 Task: Create a due date automation trigger when advanced on, on the tuesday of the week a card is due add fields with custom field "Resume" set to a date not in this week at 11:00 AM.
Action: Mouse moved to (1045, 325)
Screenshot: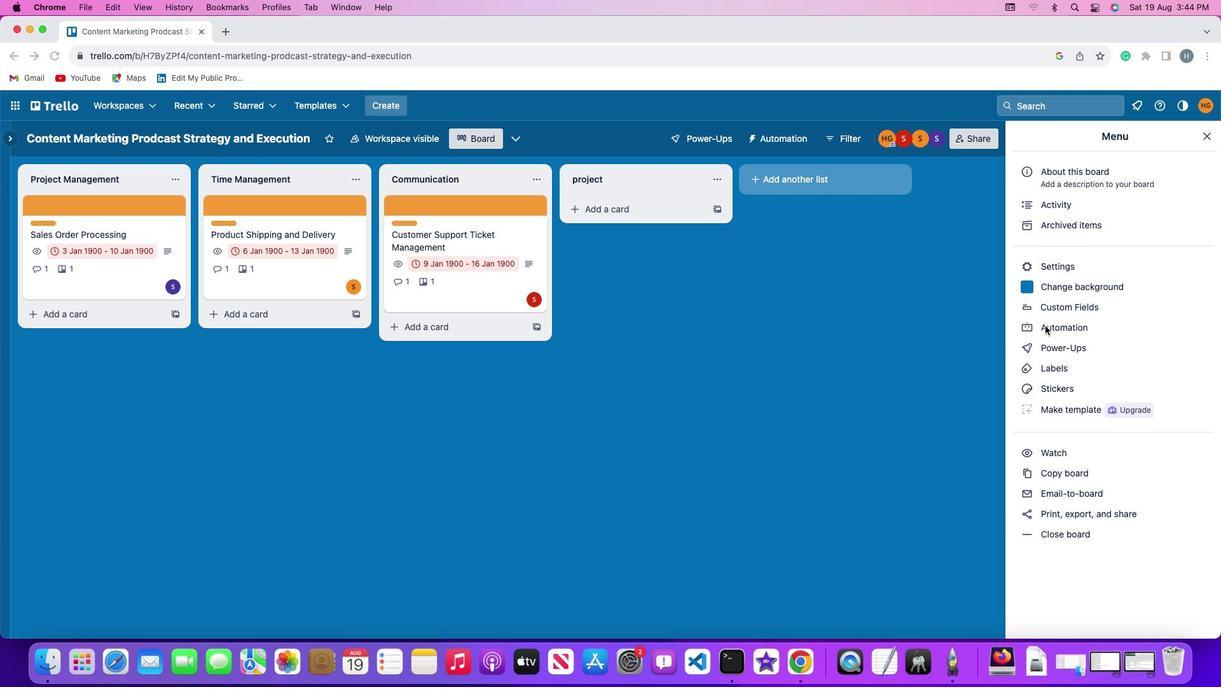
Action: Mouse pressed left at (1045, 325)
Screenshot: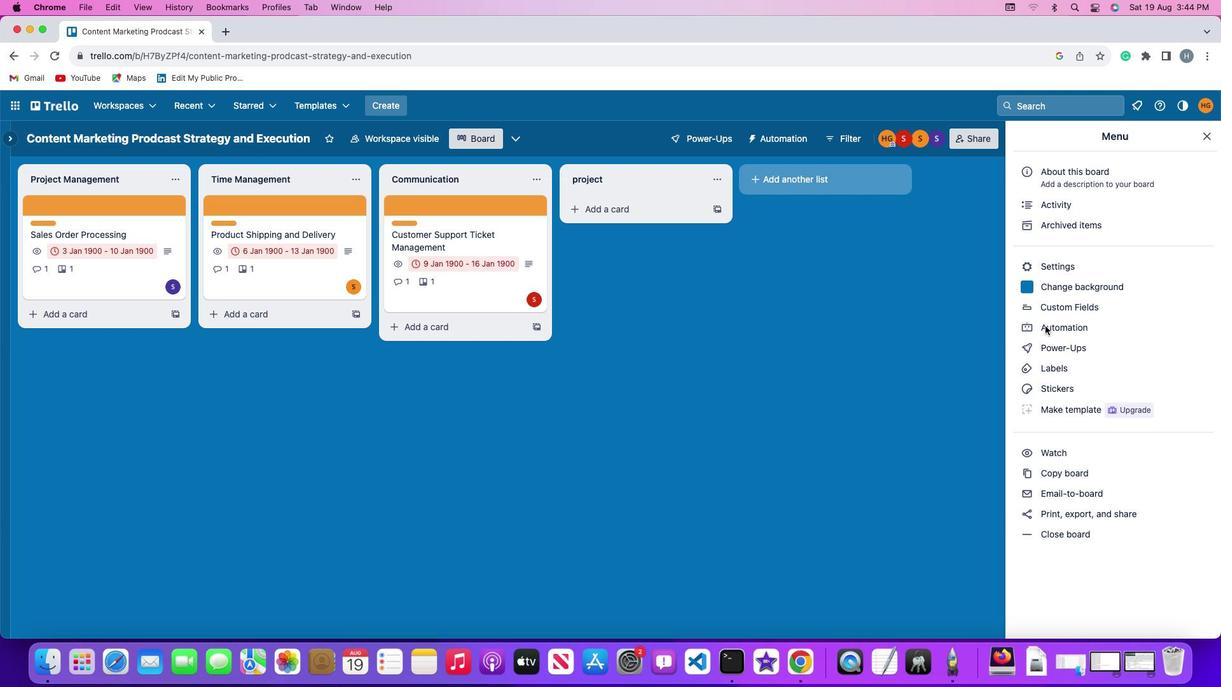 
Action: Mouse pressed left at (1045, 325)
Screenshot: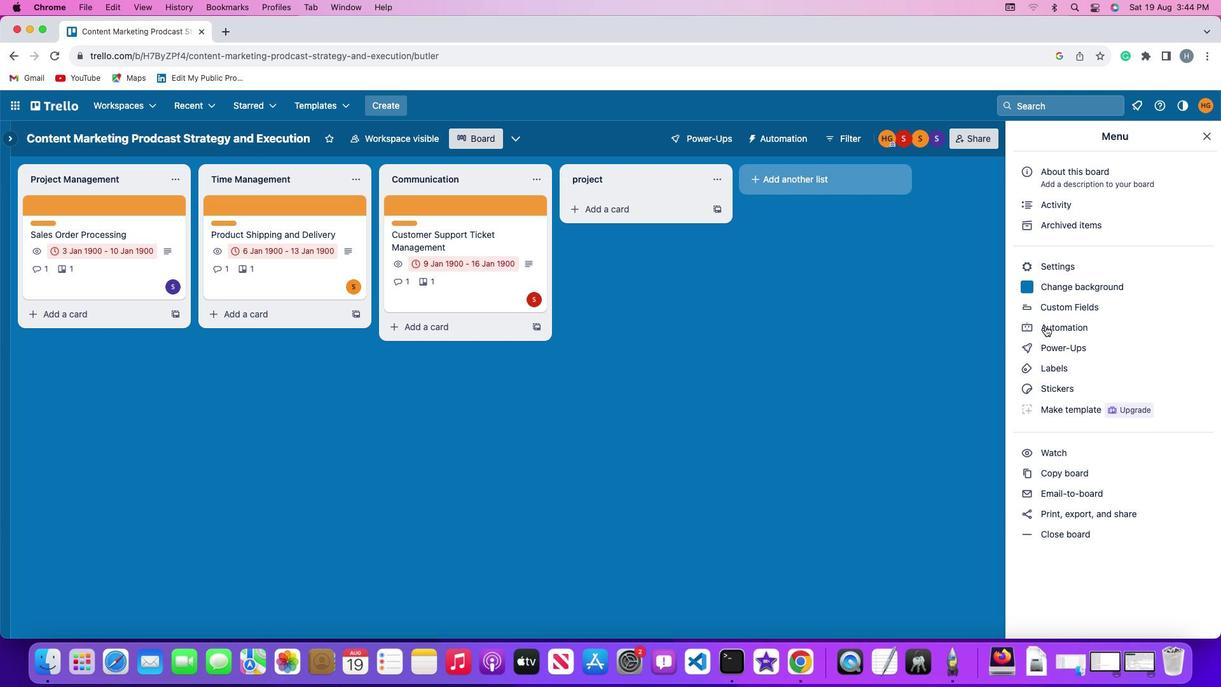
Action: Mouse moved to (92, 307)
Screenshot: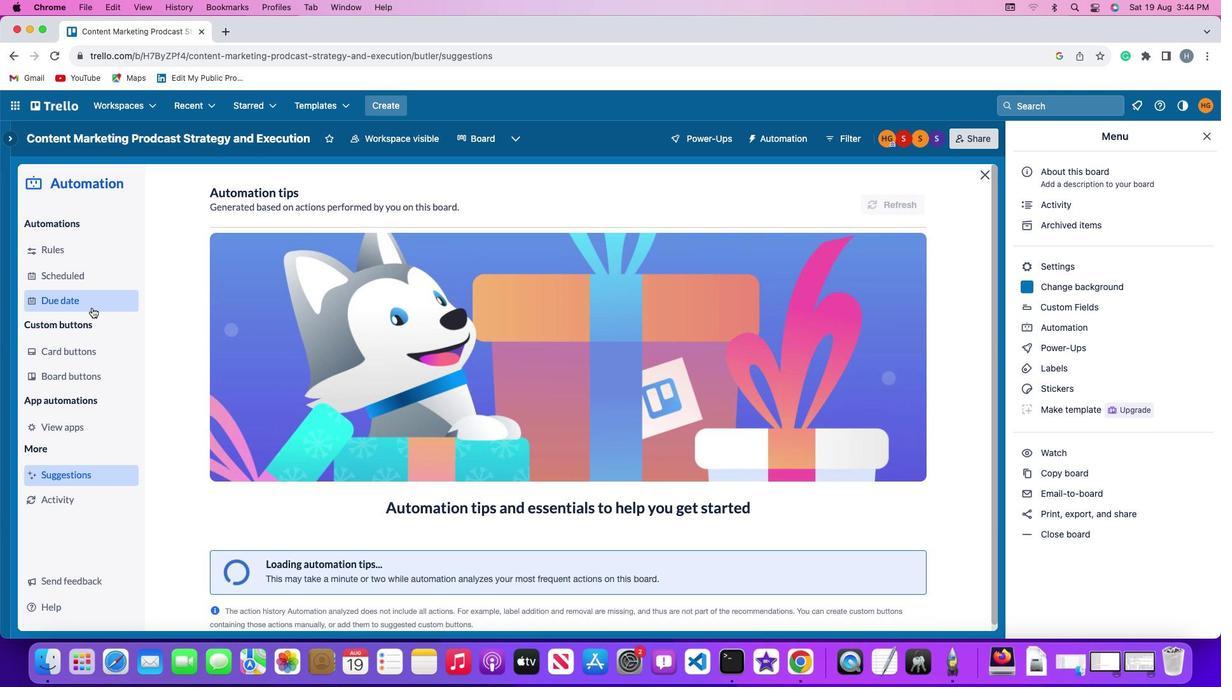 
Action: Mouse pressed left at (92, 307)
Screenshot: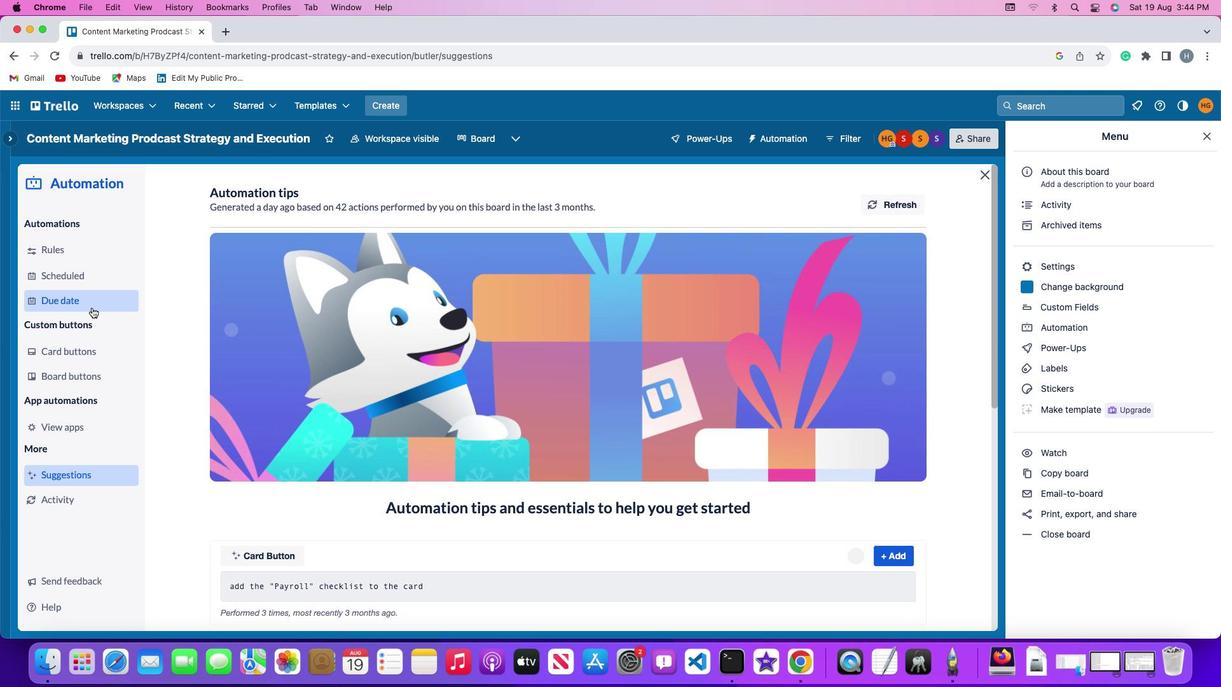 
Action: Mouse moved to (859, 192)
Screenshot: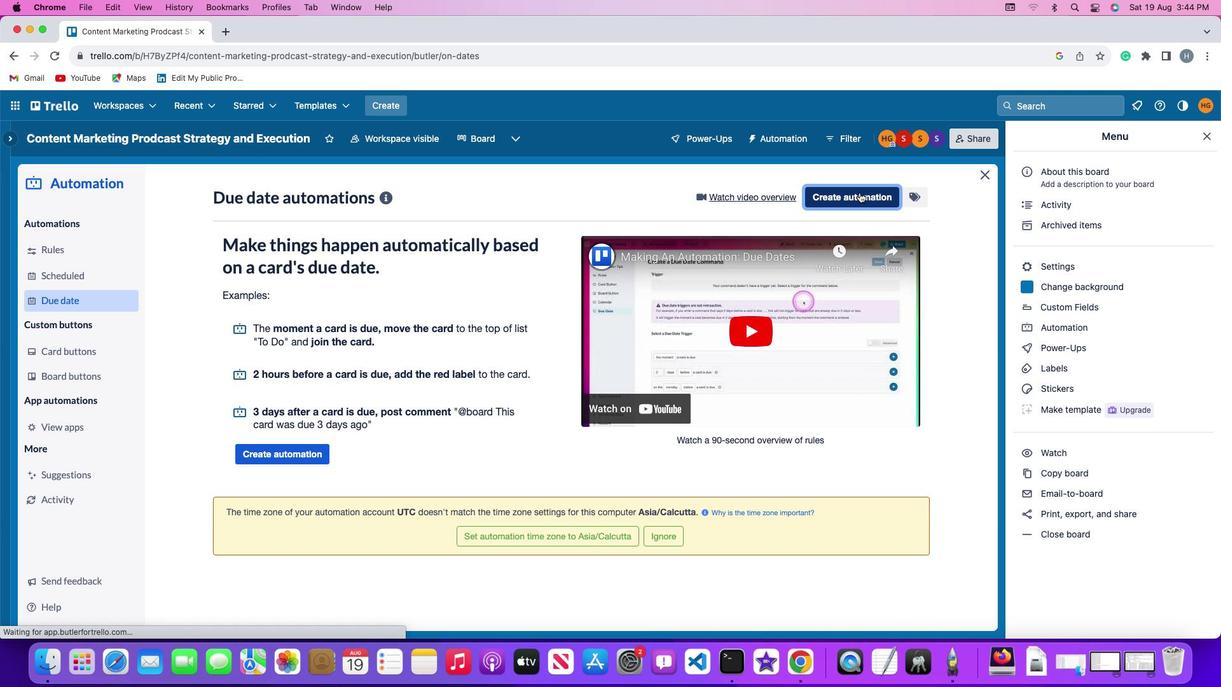 
Action: Mouse pressed left at (859, 192)
Screenshot: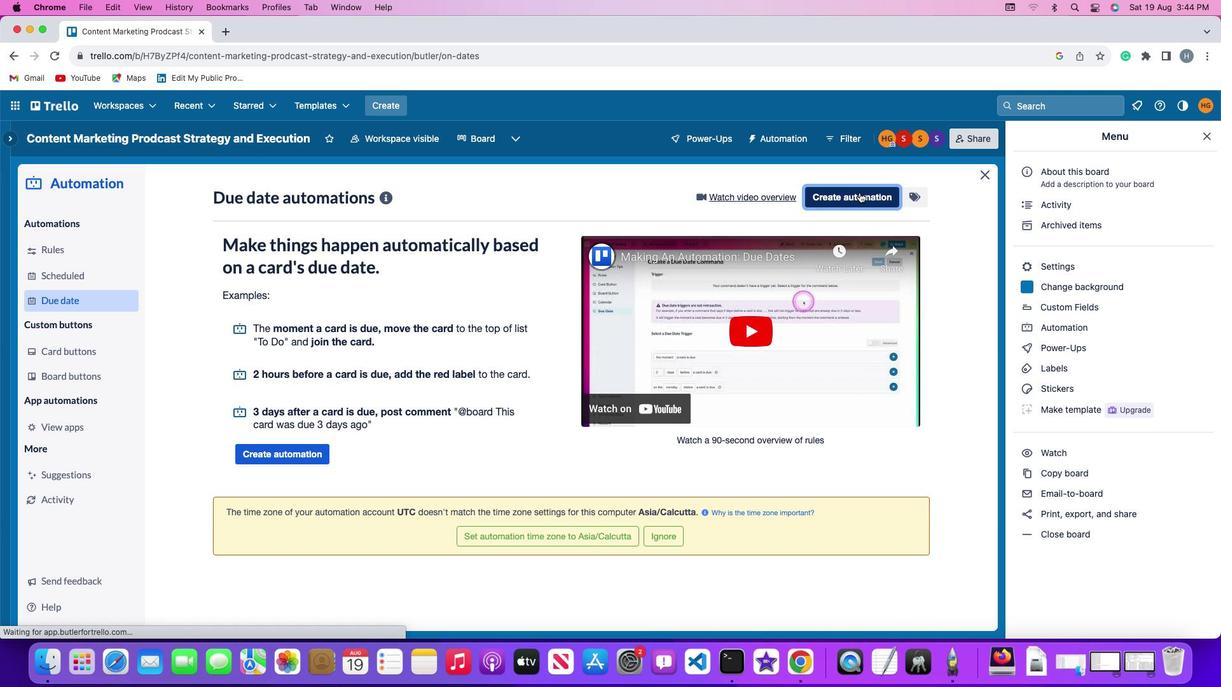 
Action: Mouse moved to (262, 314)
Screenshot: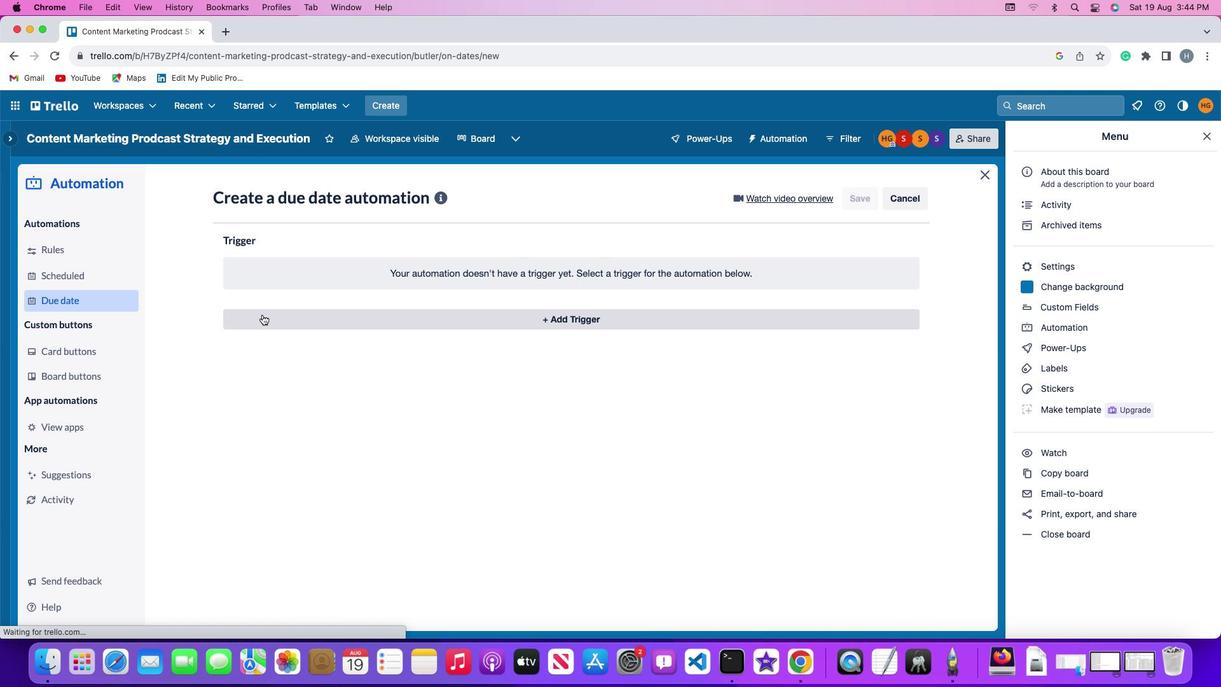 
Action: Mouse pressed left at (262, 314)
Screenshot: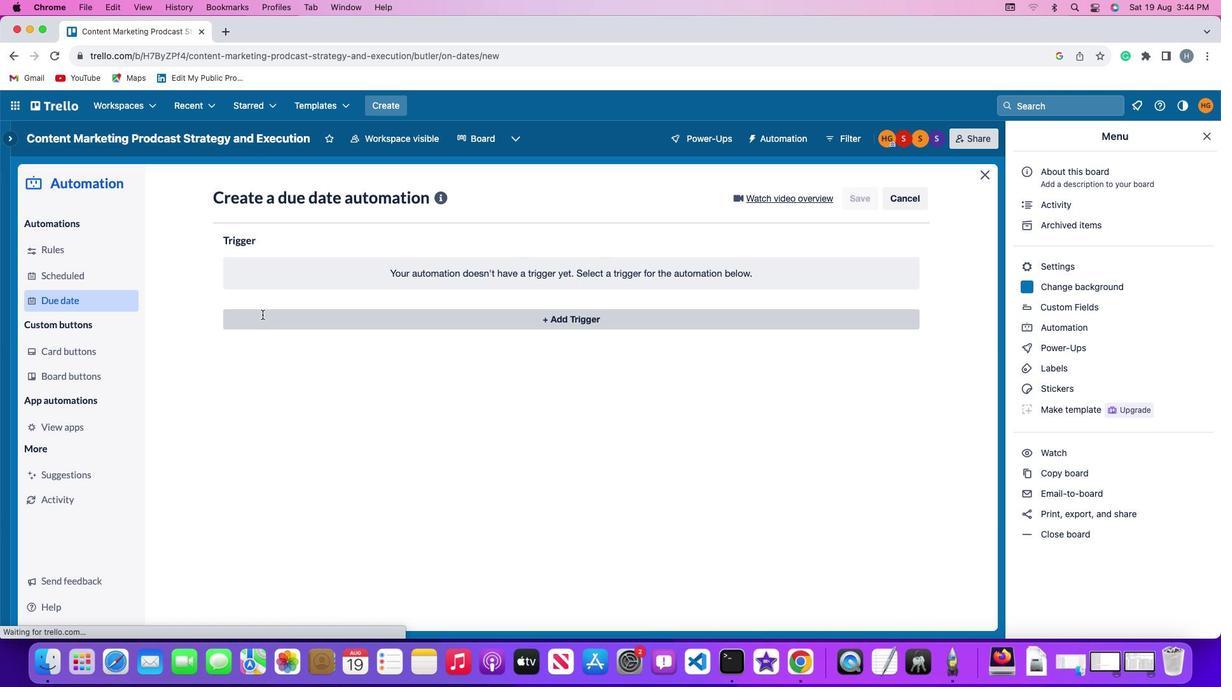
Action: Mouse moved to (277, 554)
Screenshot: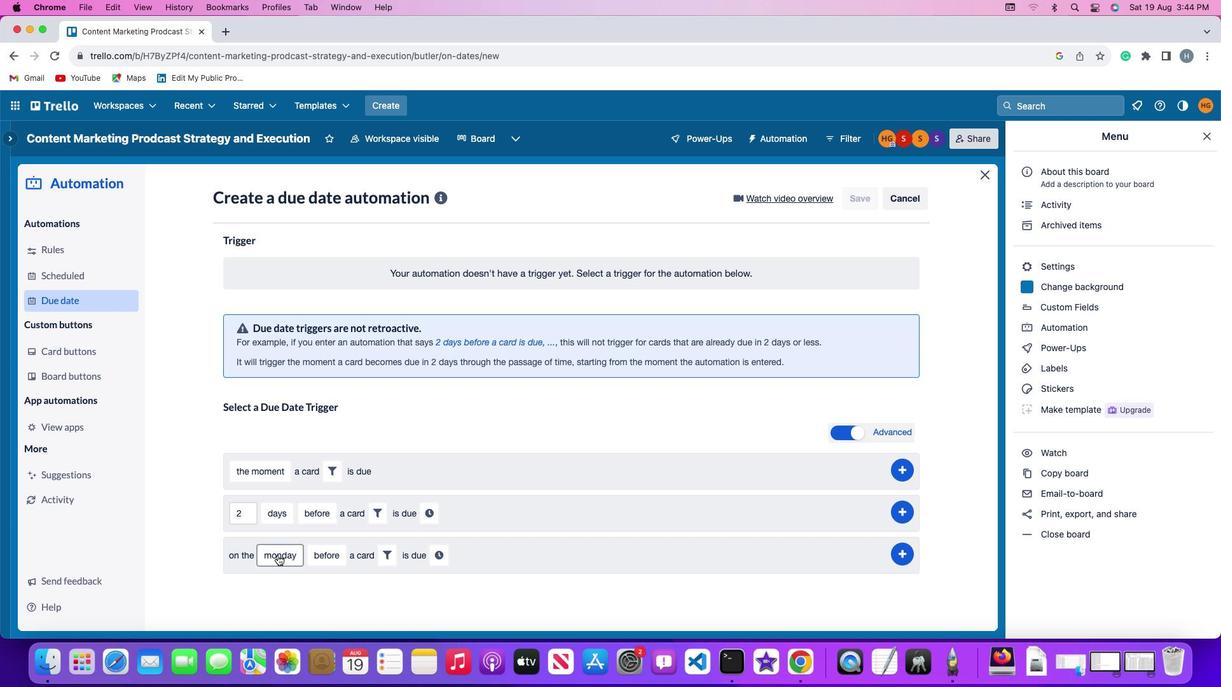 
Action: Mouse pressed left at (277, 554)
Screenshot: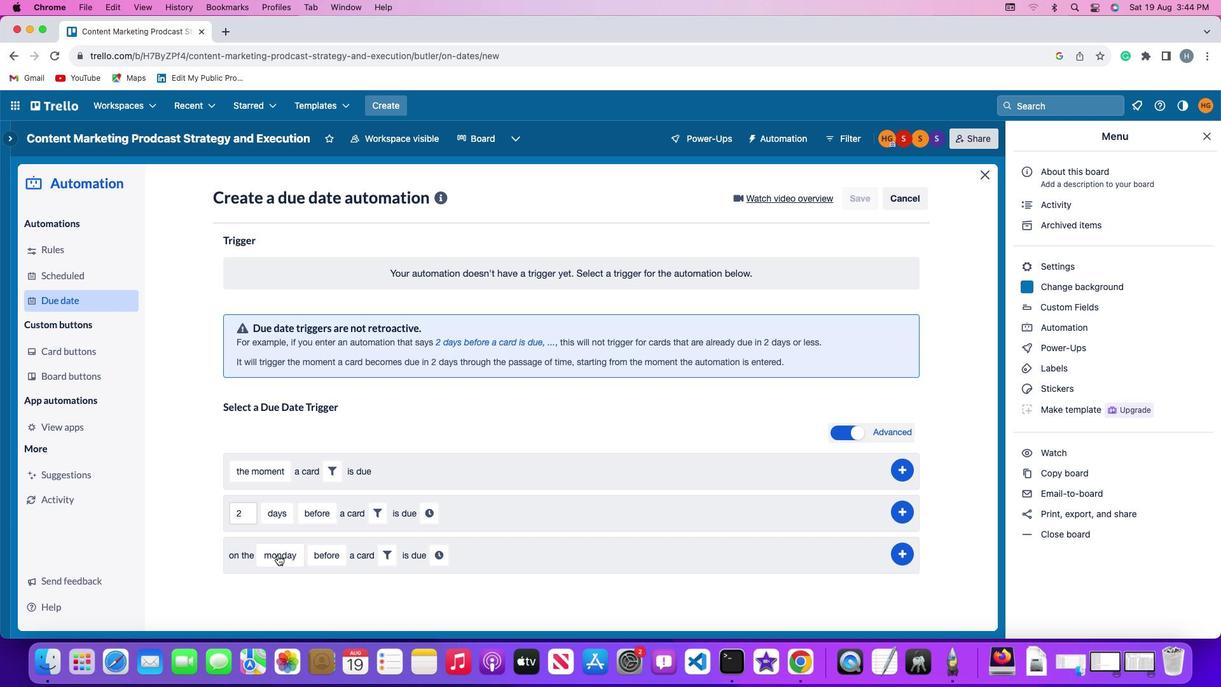 
Action: Mouse moved to (298, 403)
Screenshot: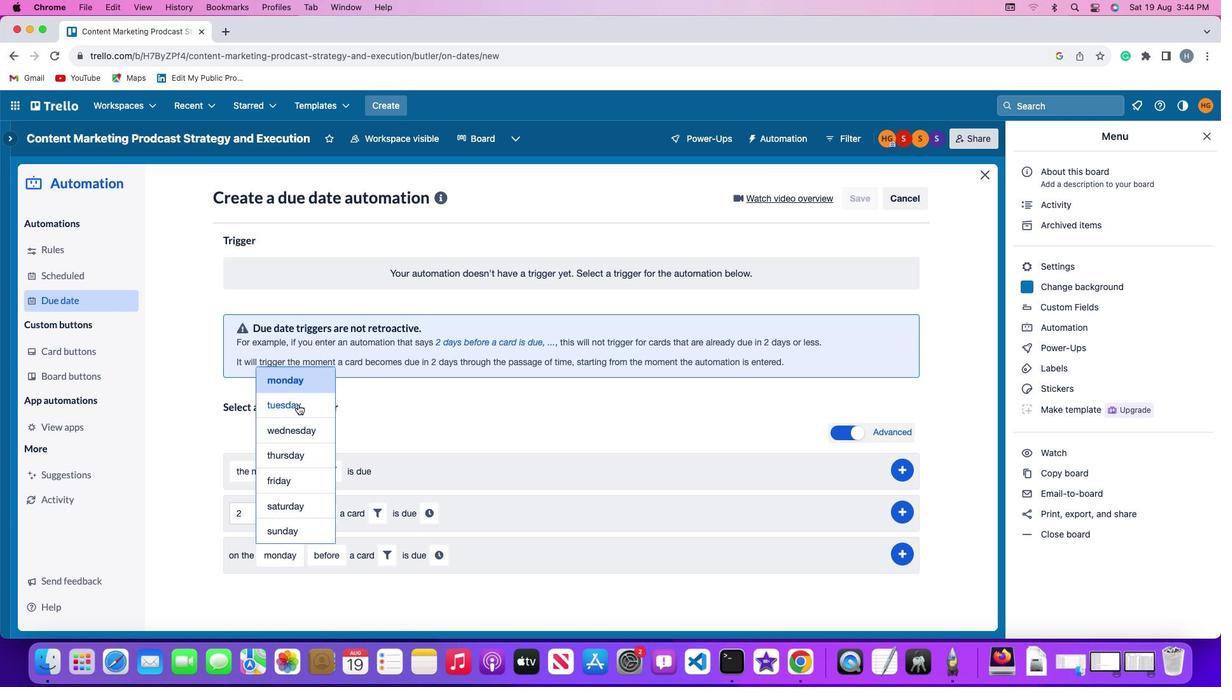 
Action: Mouse pressed left at (298, 403)
Screenshot: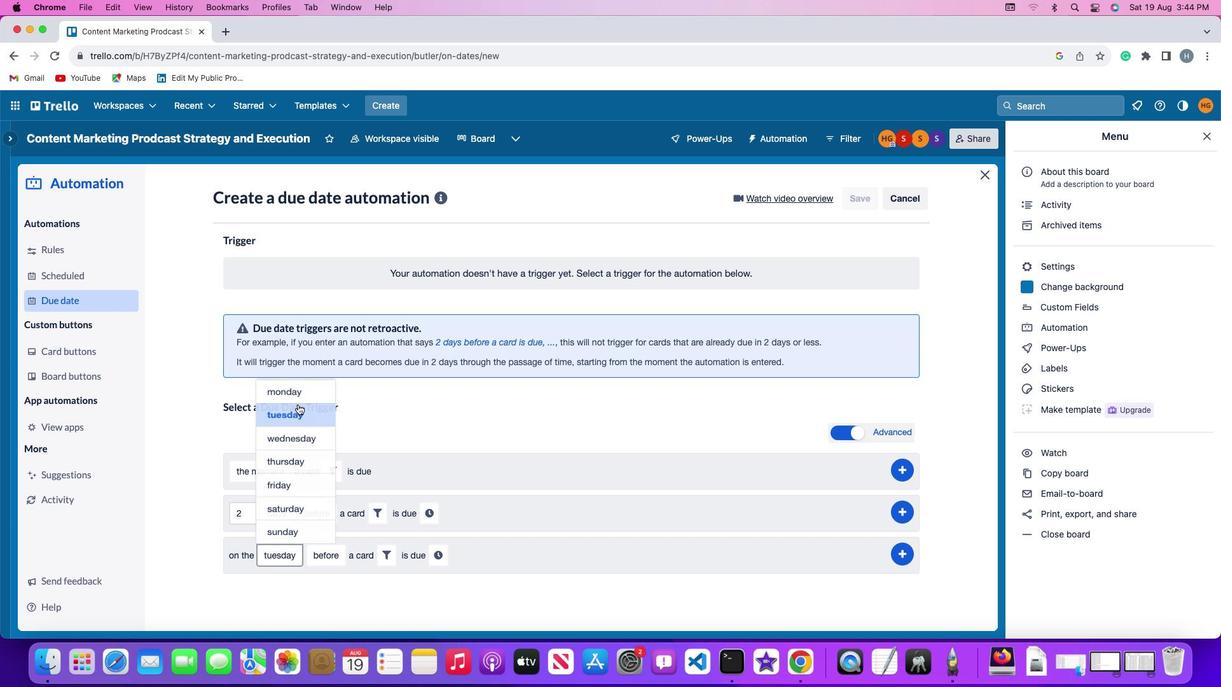 
Action: Mouse moved to (330, 550)
Screenshot: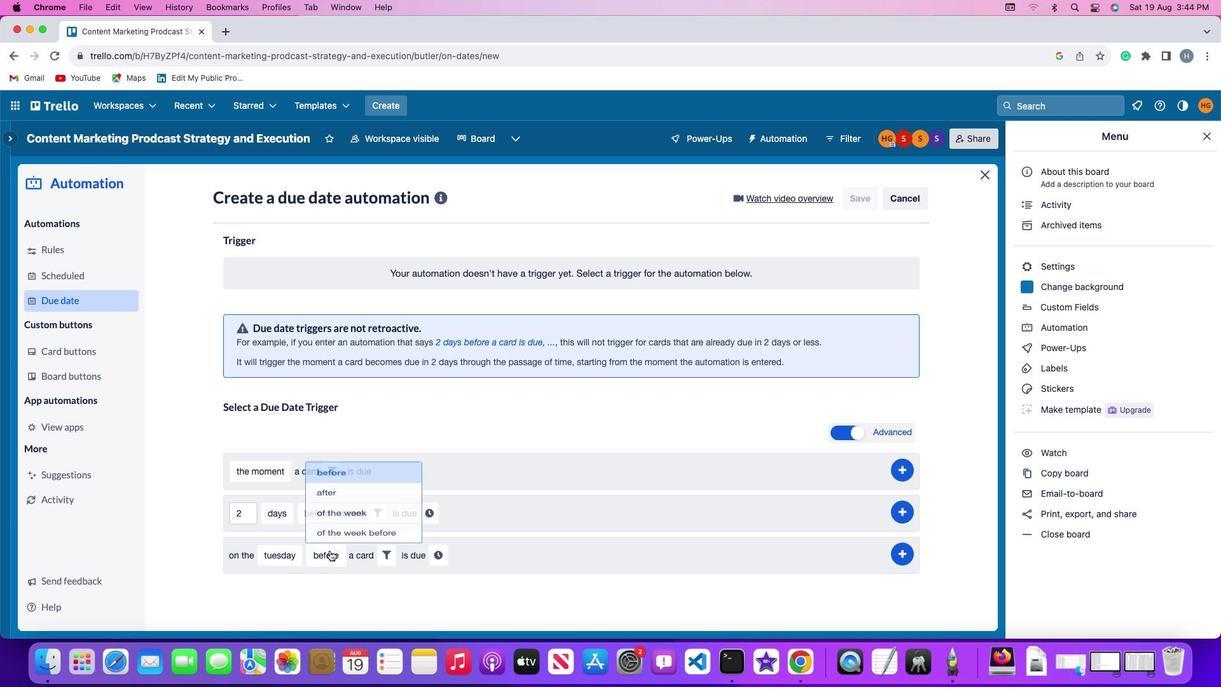 
Action: Mouse pressed left at (330, 550)
Screenshot: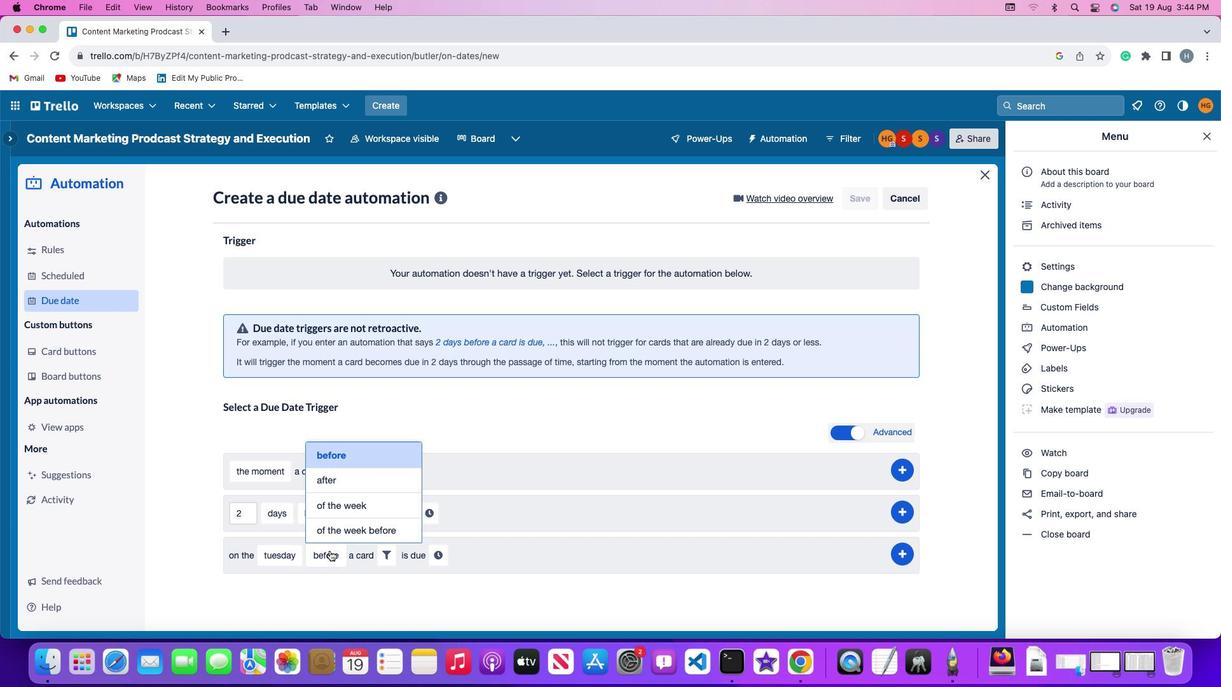 
Action: Mouse moved to (350, 507)
Screenshot: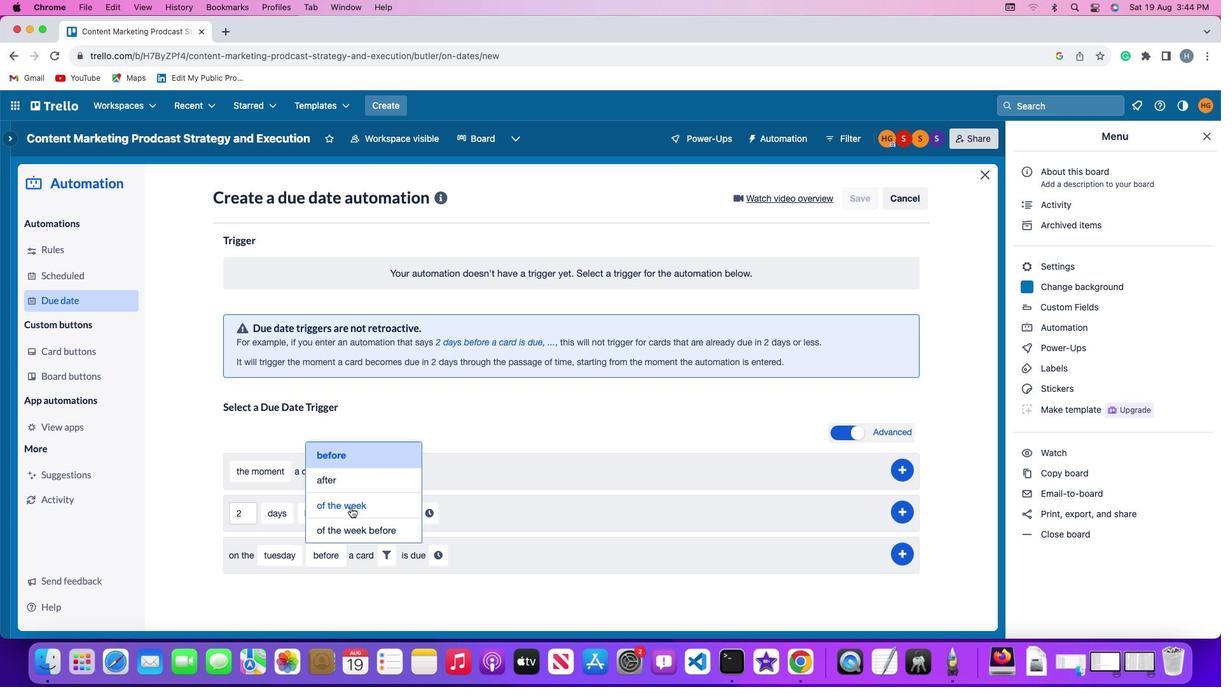 
Action: Mouse pressed left at (350, 507)
Screenshot: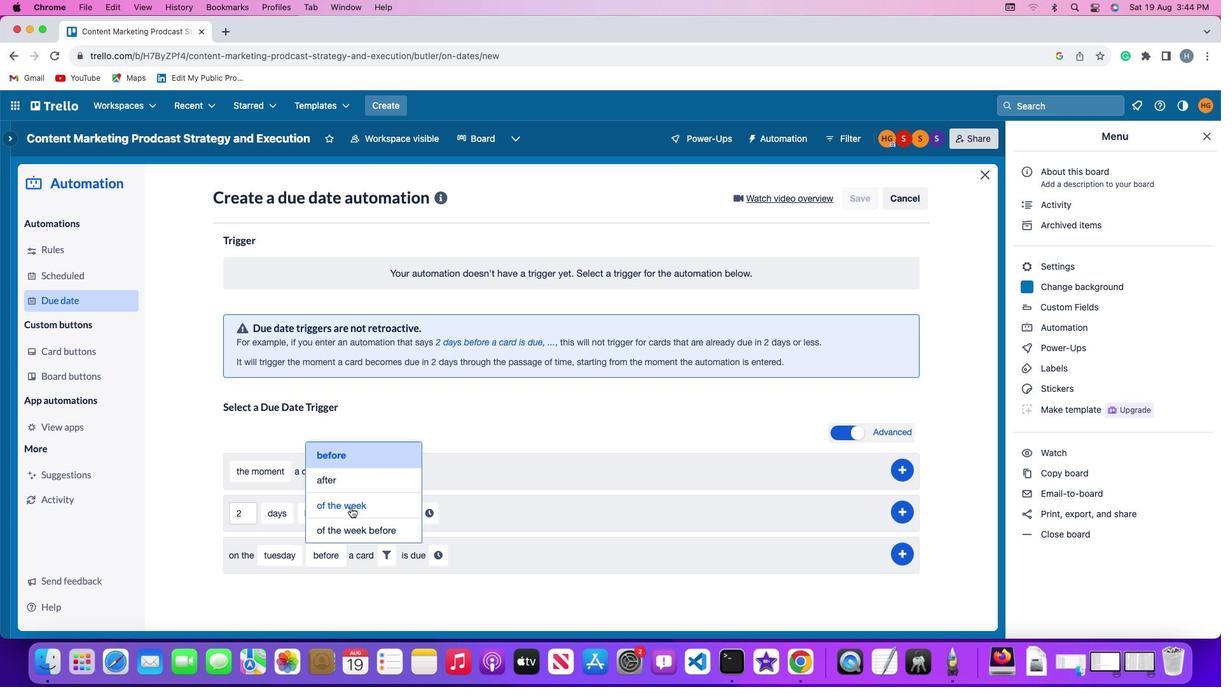 
Action: Mouse moved to (407, 561)
Screenshot: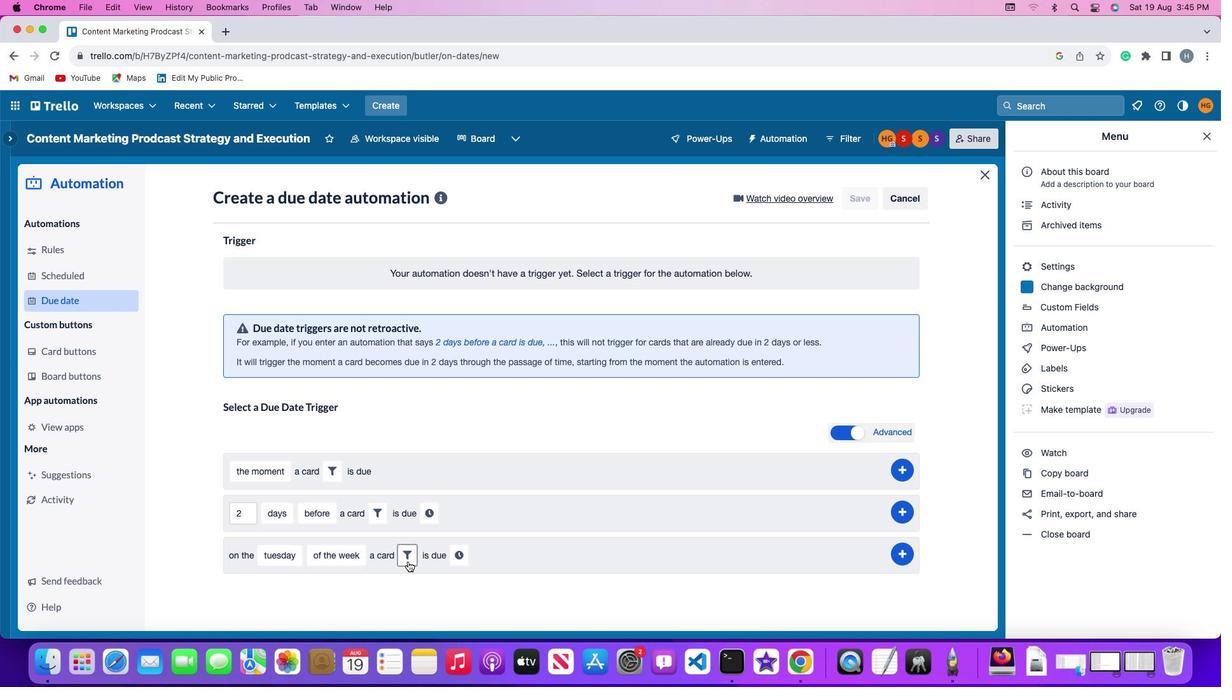 
Action: Mouse pressed left at (407, 561)
Screenshot: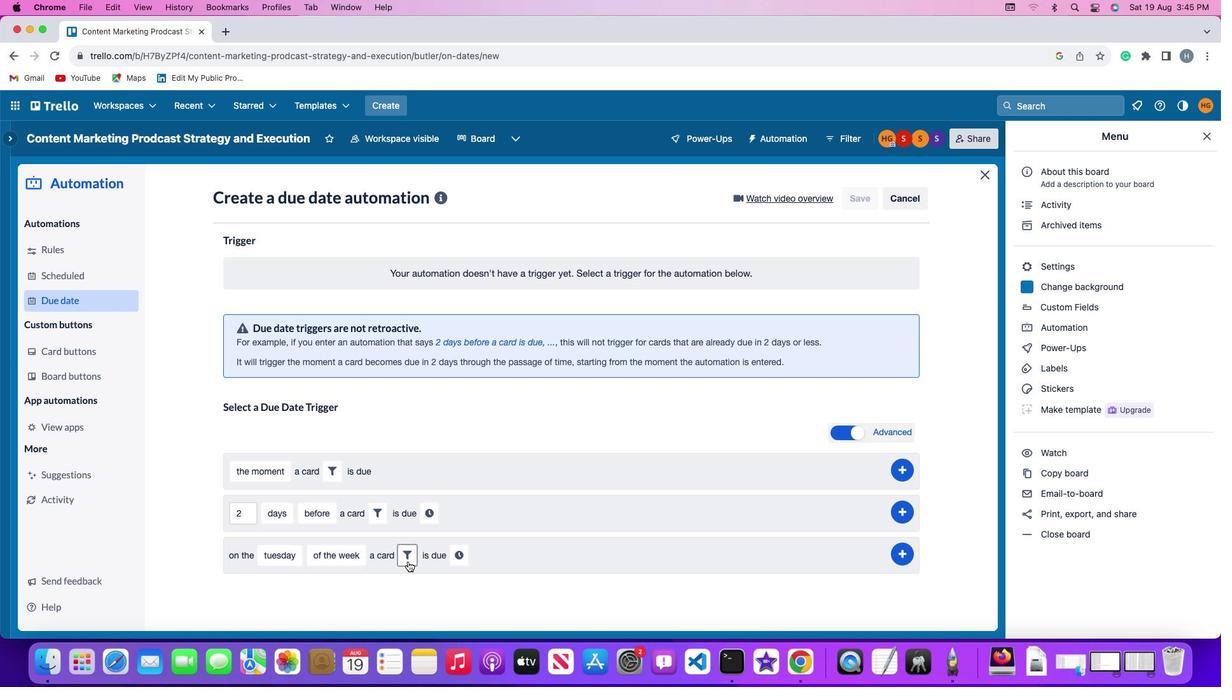 
Action: Mouse moved to (615, 598)
Screenshot: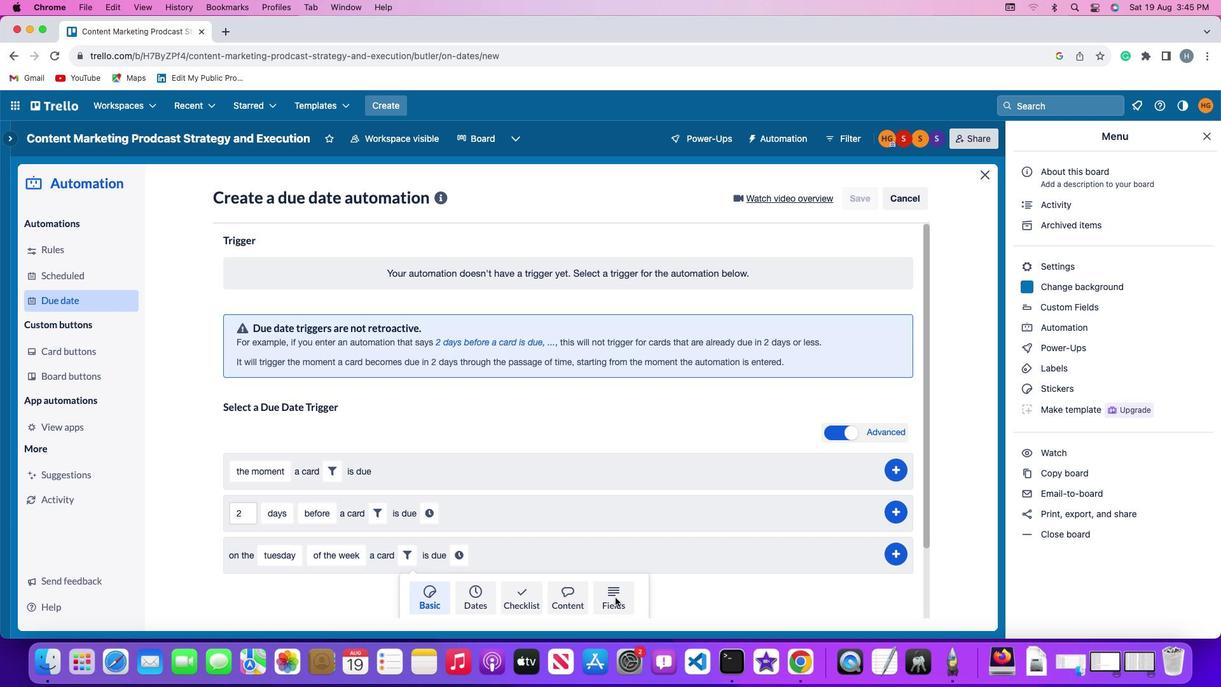 
Action: Mouse pressed left at (615, 598)
Screenshot: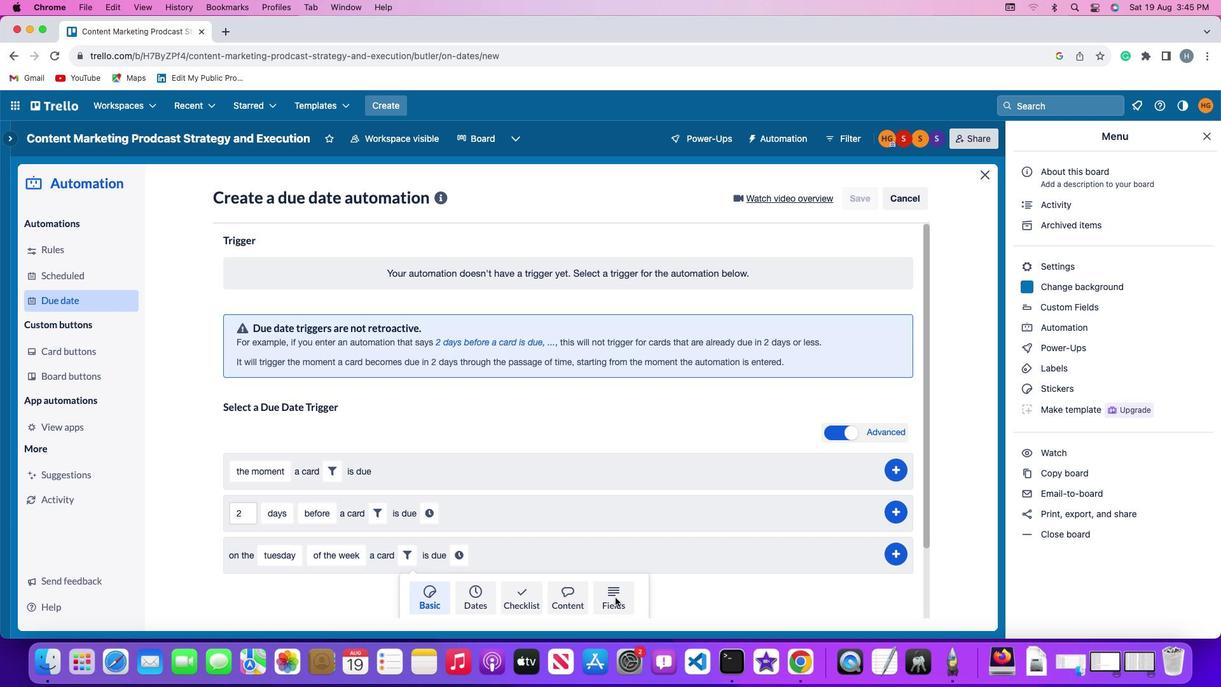 
Action: Mouse moved to (360, 587)
Screenshot: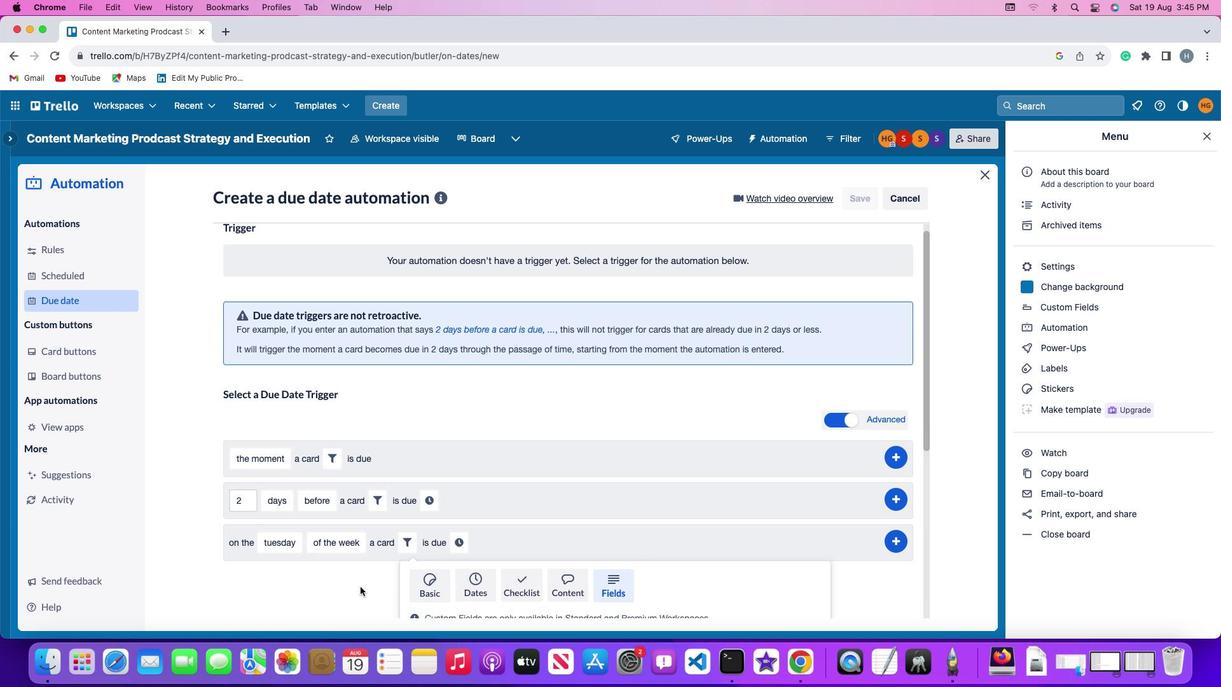 
Action: Mouse scrolled (360, 587) with delta (0, 0)
Screenshot: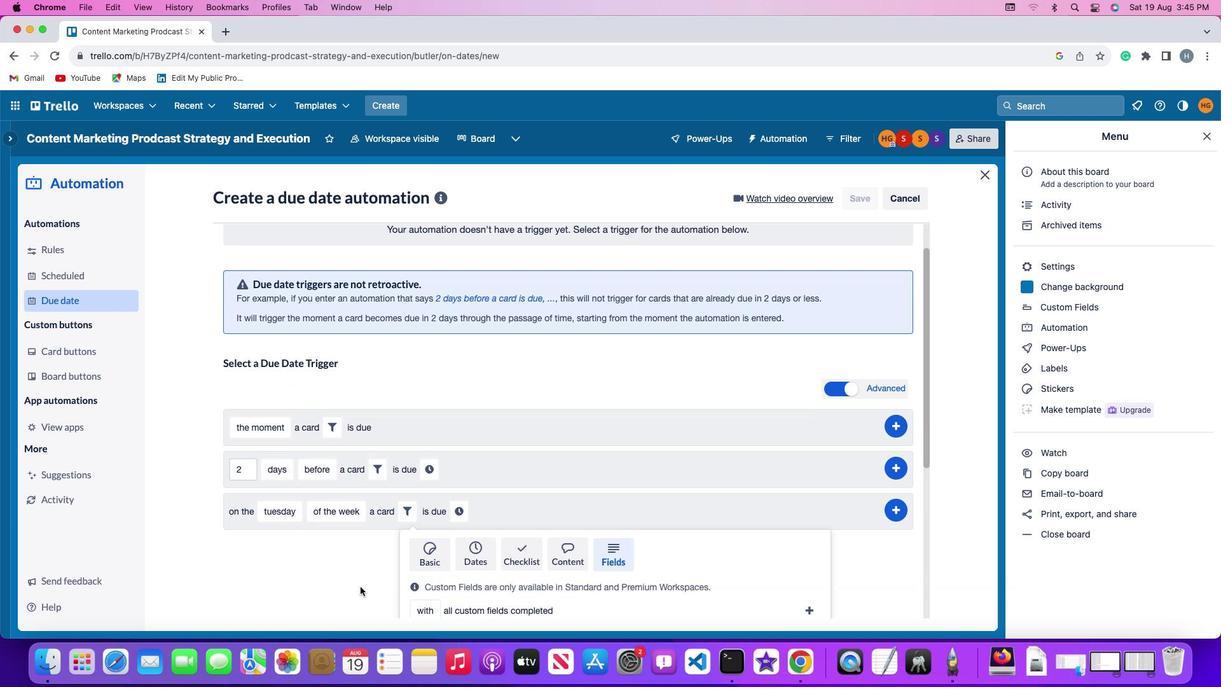 
Action: Mouse scrolled (360, 587) with delta (0, 0)
Screenshot: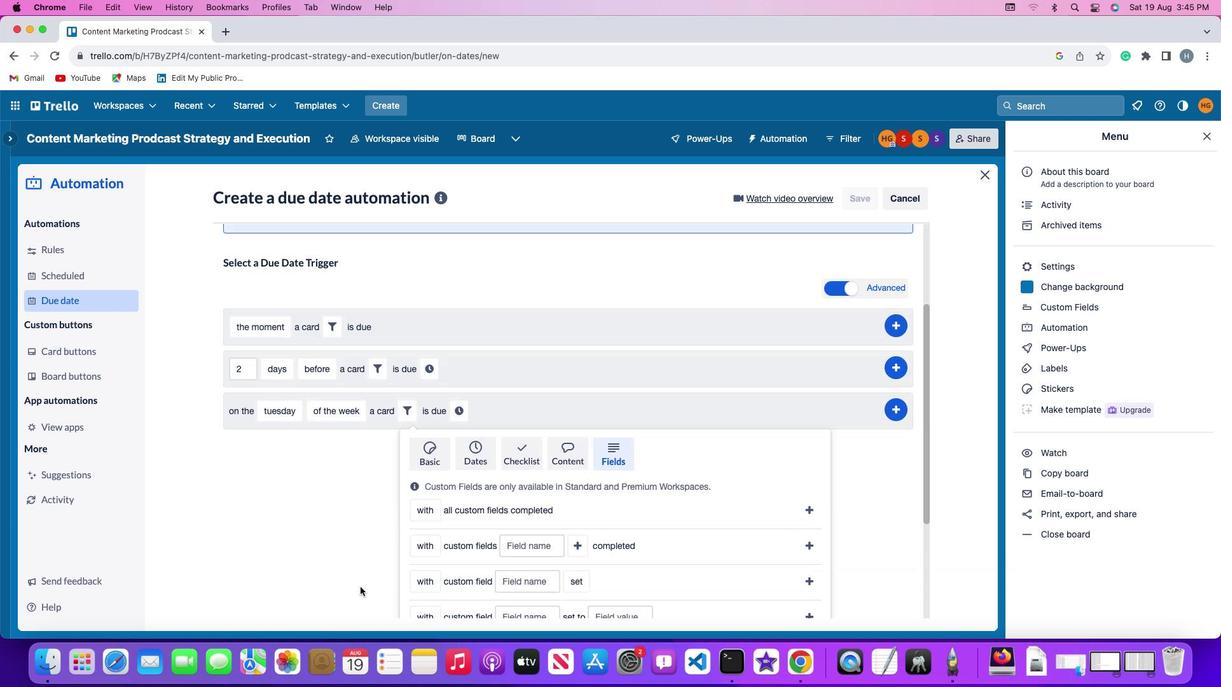 
Action: Mouse scrolled (360, 587) with delta (0, -1)
Screenshot: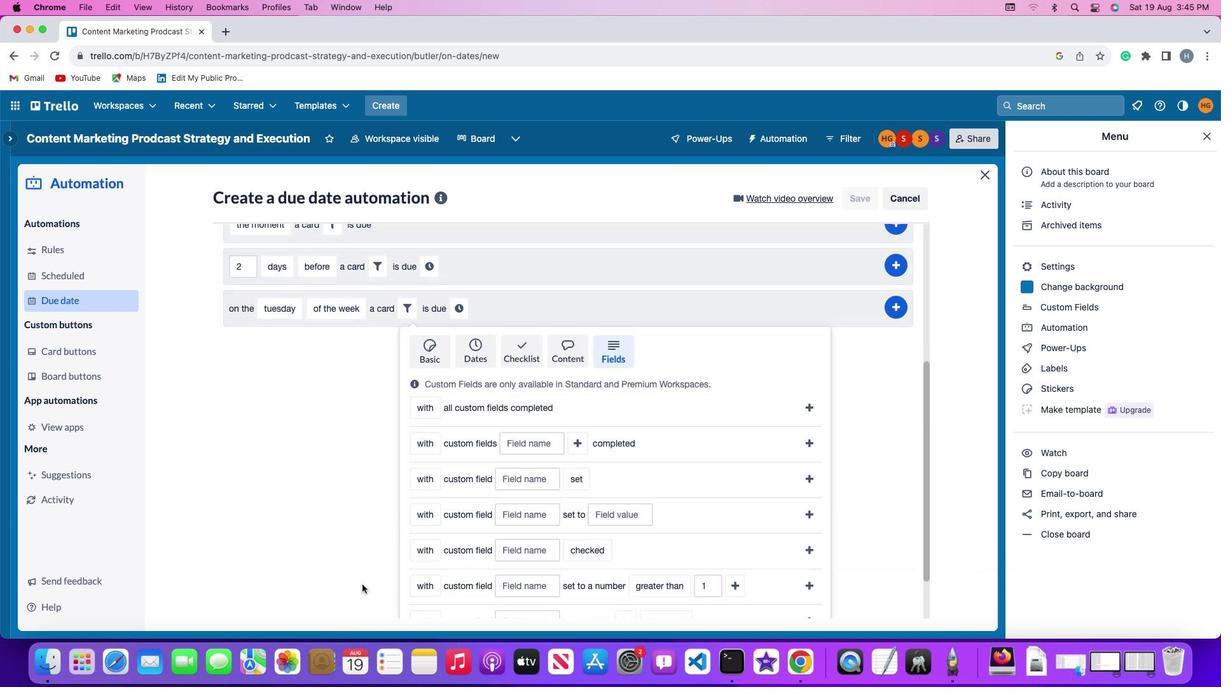 
Action: Mouse scrolled (360, 587) with delta (0, -2)
Screenshot: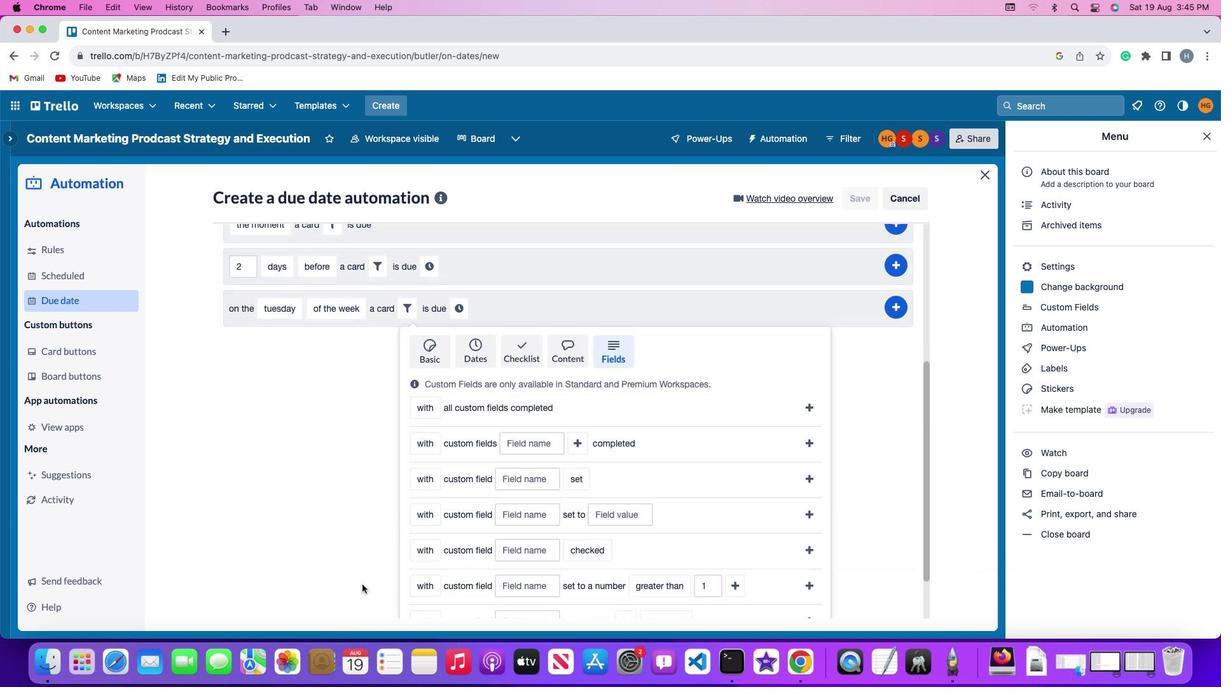 
Action: Mouse scrolled (360, 587) with delta (0, -3)
Screenshot: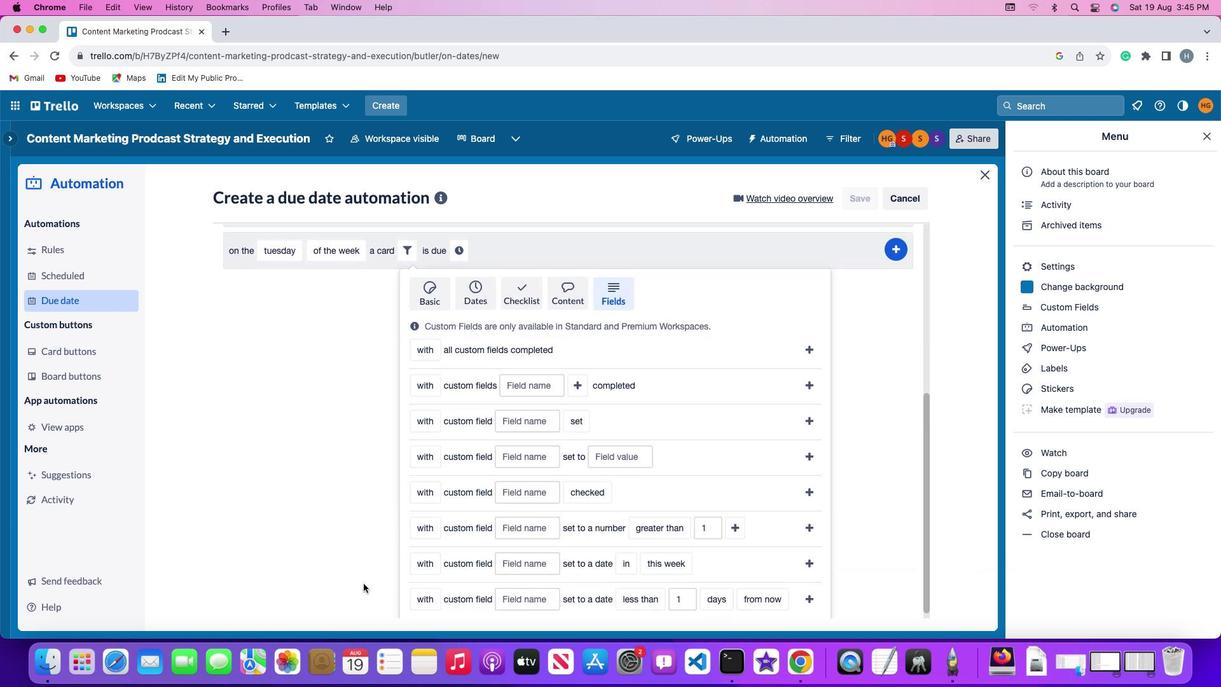 
Action: Mouse moved to (363, 584)
Screenshot: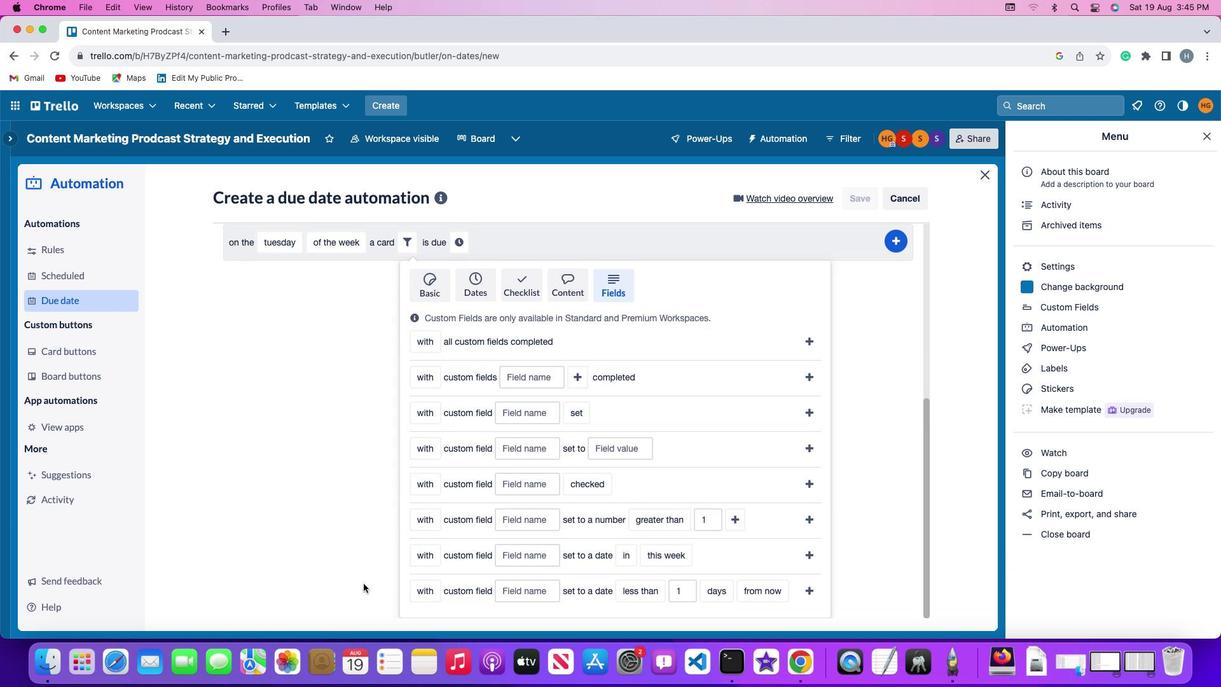 
Action: Mouse scrolled (363, 584) with delta (0, 0)
Screenshot: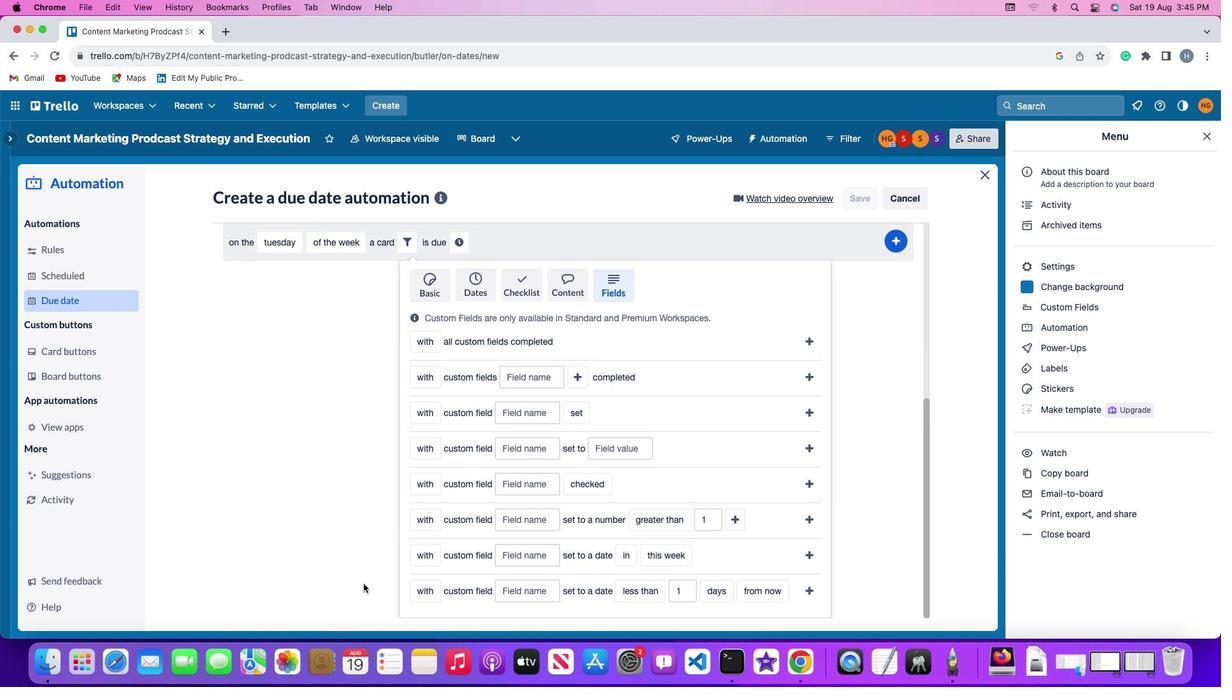
Action: Mouse scrolled (363, 584) with delta (0, 0)
Screenshot: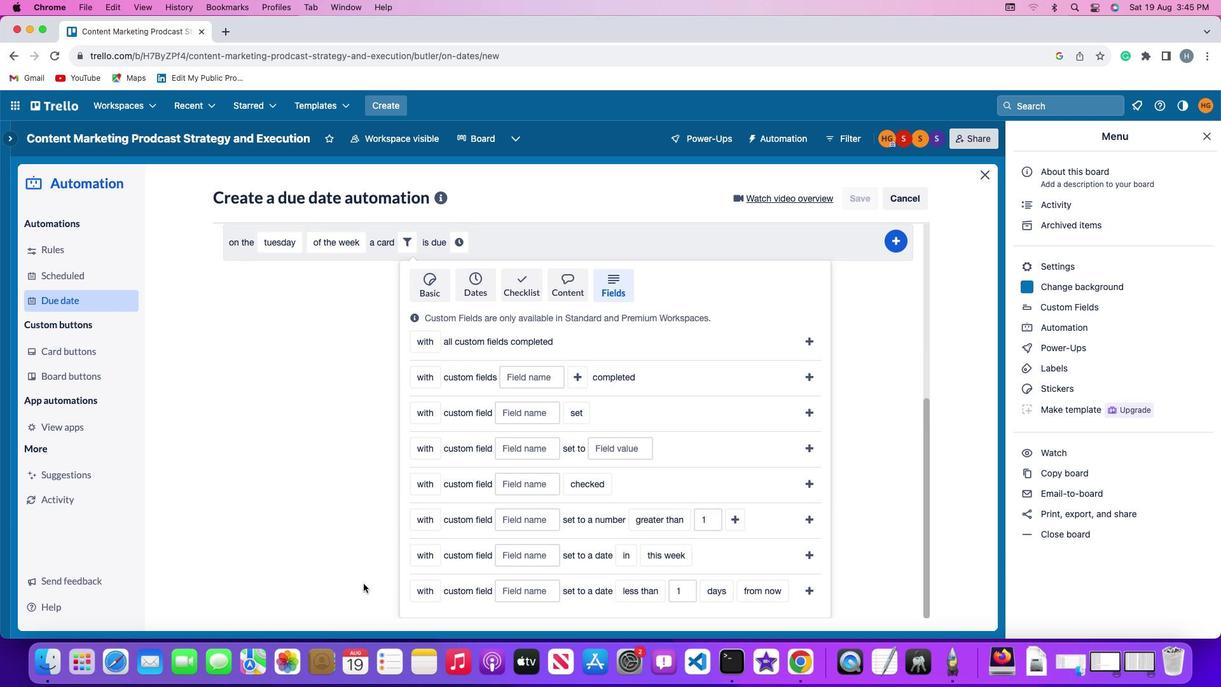 
Action: Mouse scrolled (363, 584) with delta (0, -1)
Screenshot: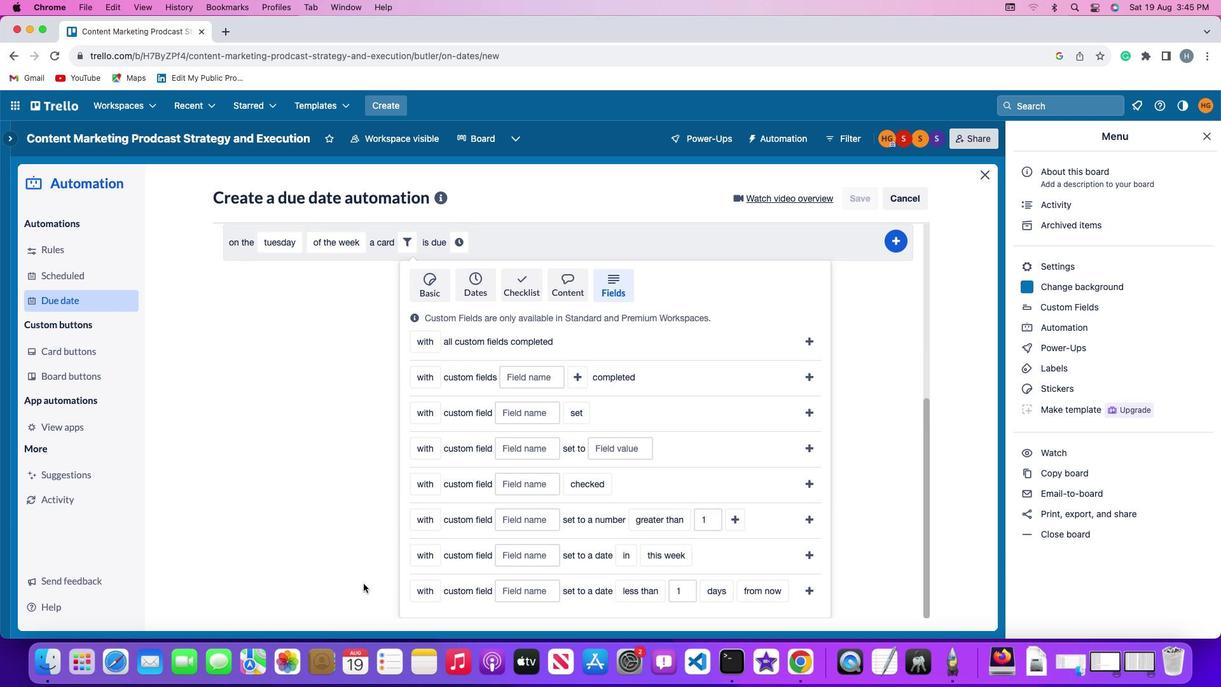 
Action: Mouse scrolled (363, 584) with delta (0, -2)
Screenshot: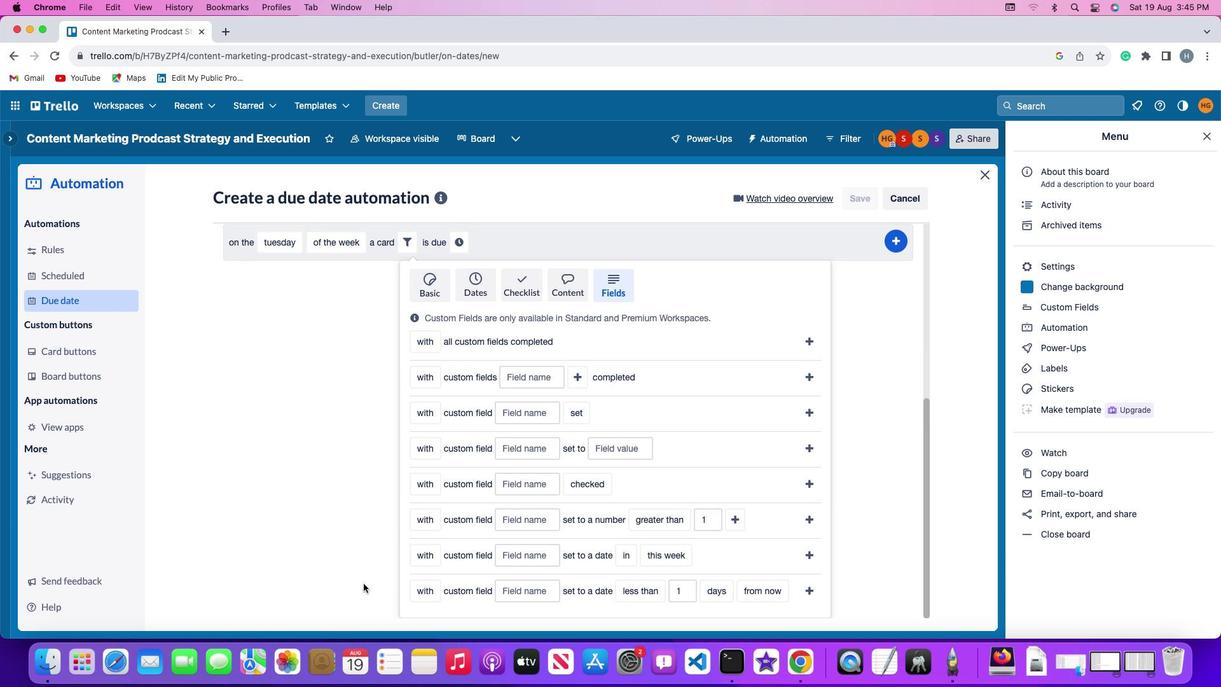 
Action: Mouse scrolled (363, 584) with delta (0, -3)
Screenshot: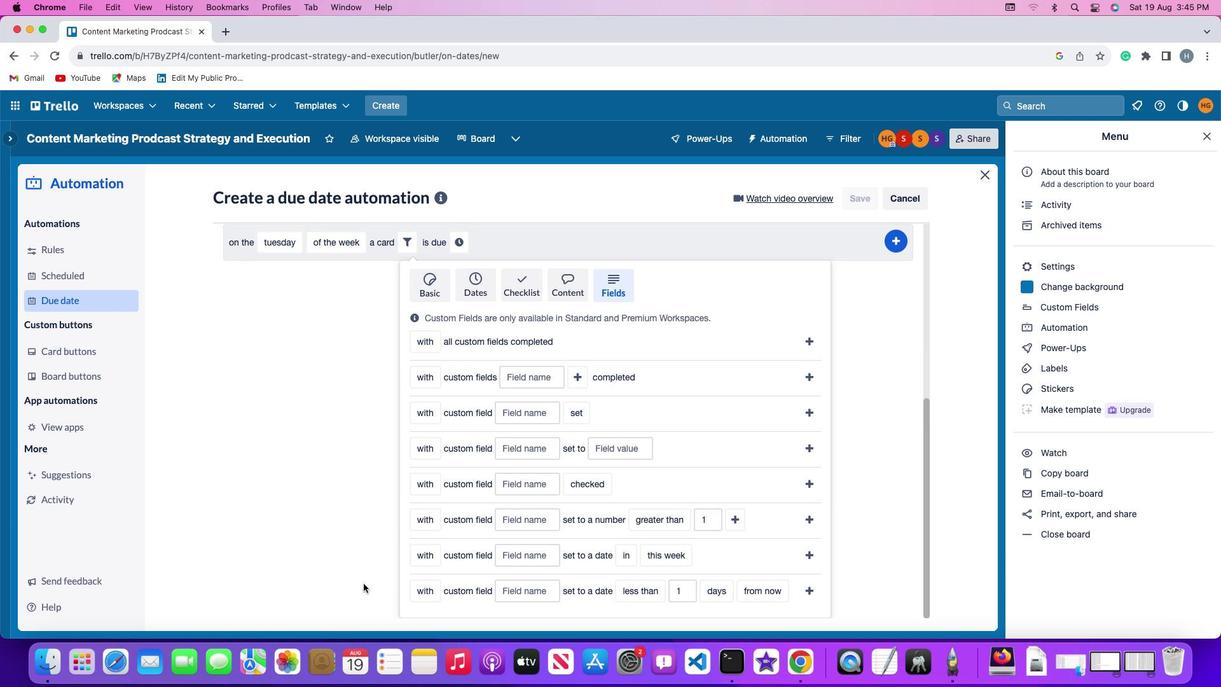 
Action: Mouse scrolled (363, 584) with delta (0, 0)
Screenshot: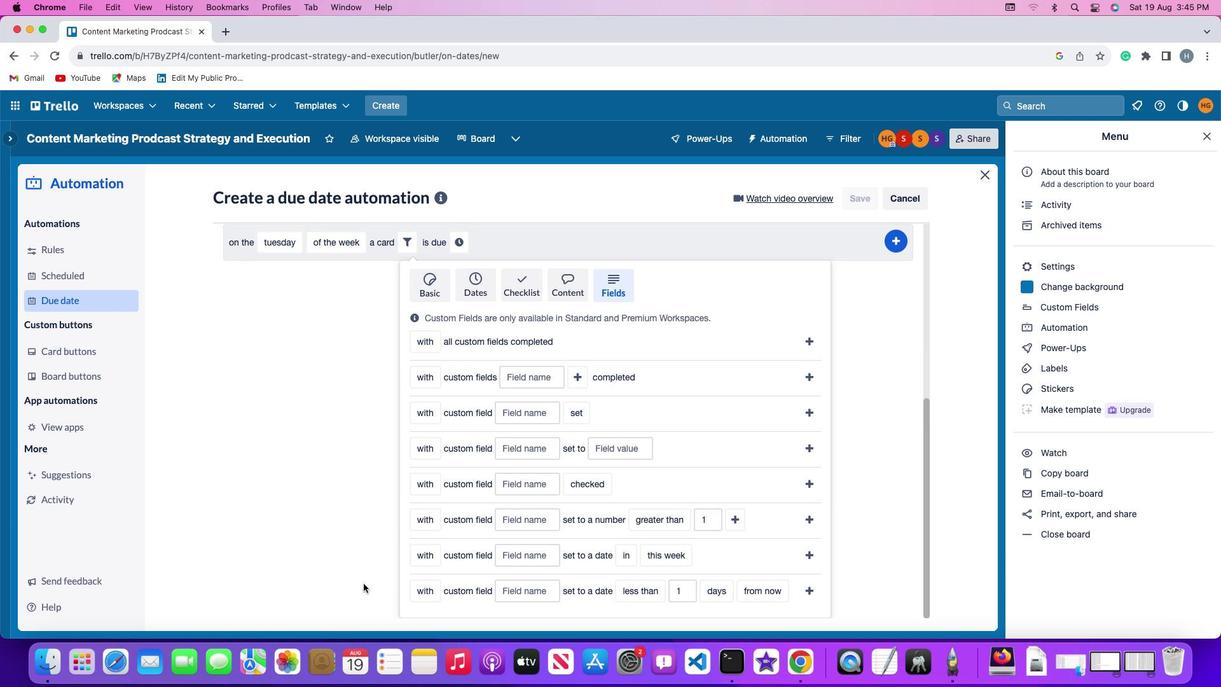 
Action: Mouse scrolled (363, 584) with delta (0, 0)
Screenshot: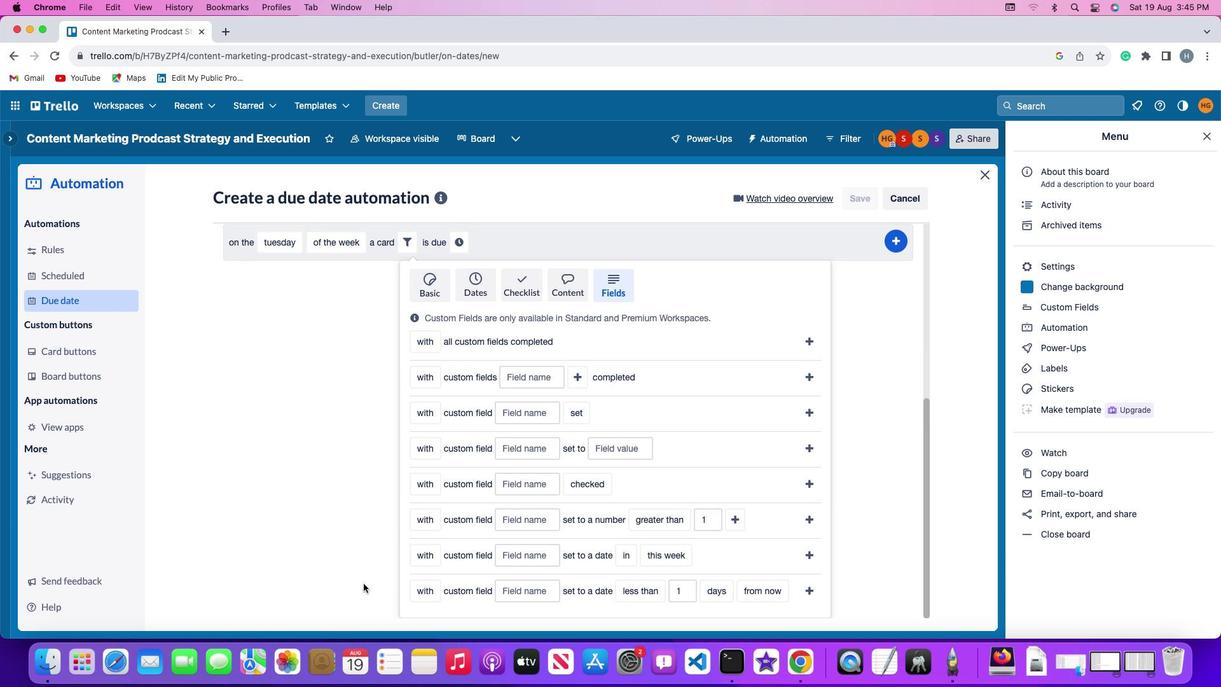 
Action: Mouse scrolled (363, 584) with delta (0, -1)
Screenshot: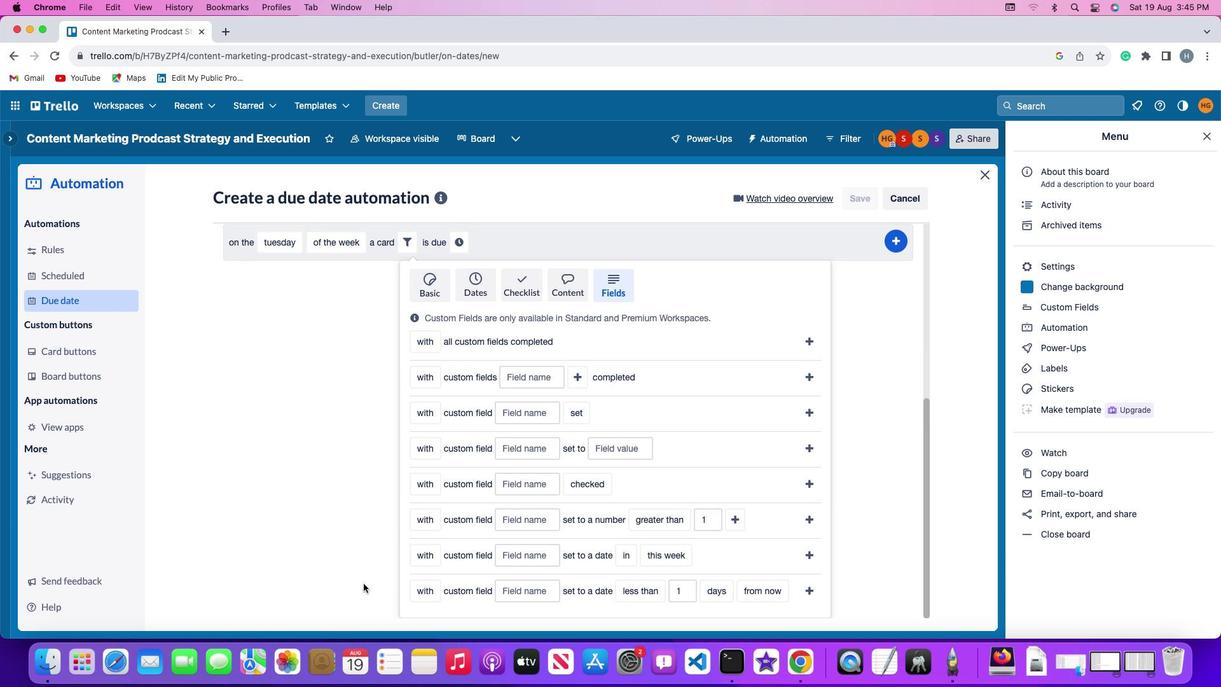 
Action: Mouse moved to (426, 552)
Screenshot: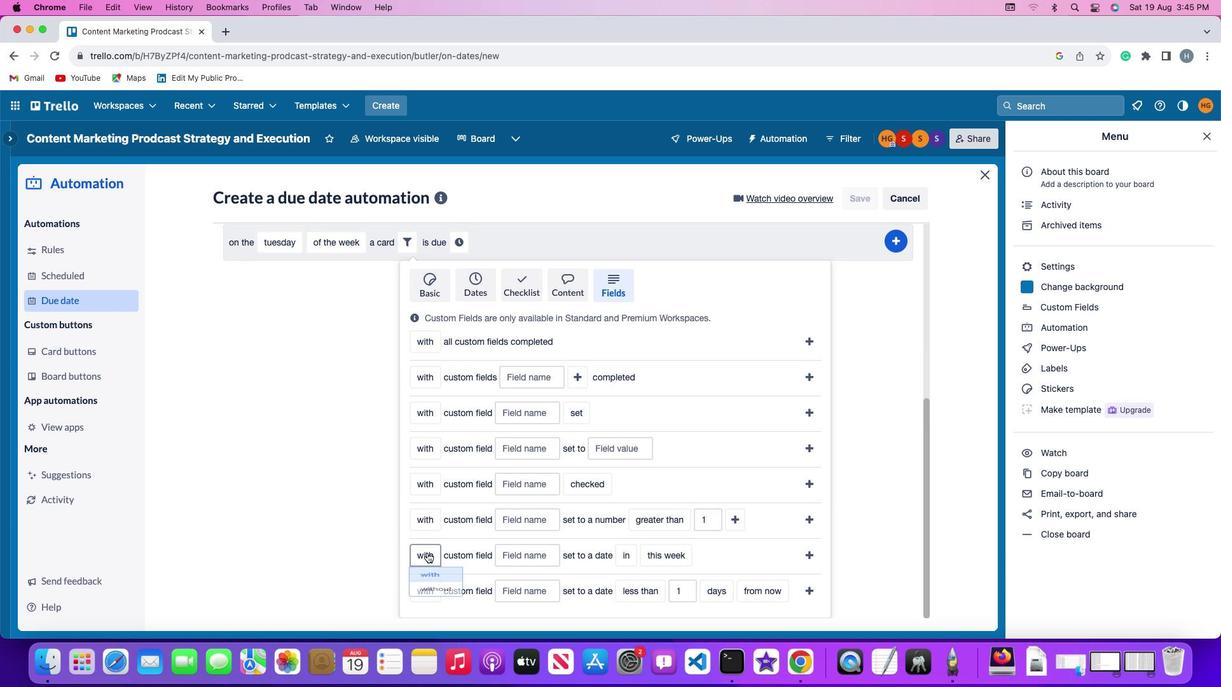 
Action: Mouse pressed left at (426, 552)
Screenshot: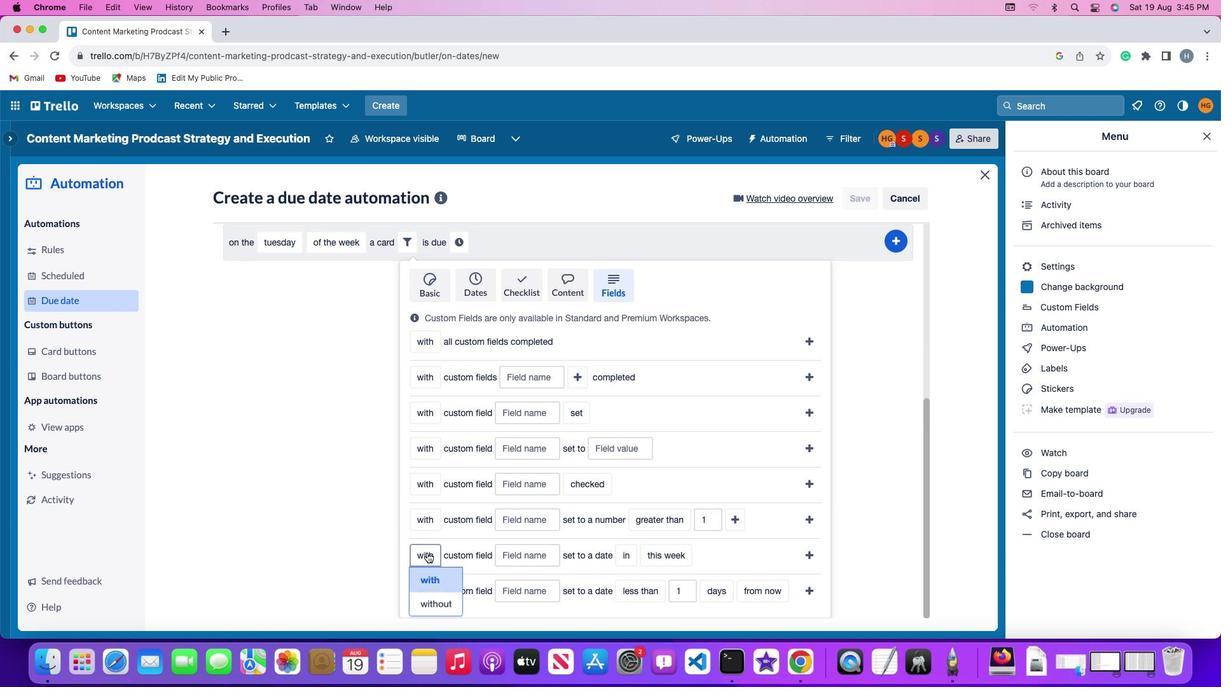 
Action: Mouse moved to (437, 576)
Screenshot: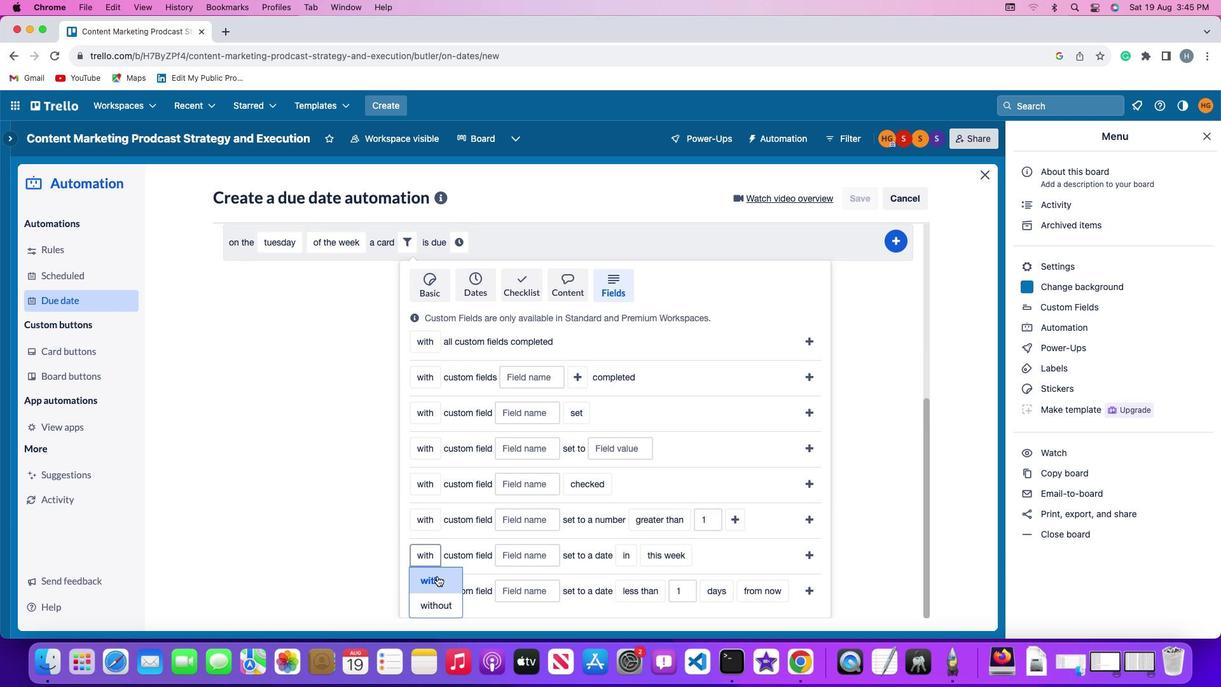 
Action: Mouse pressed left at (437, 576)
Screenshot: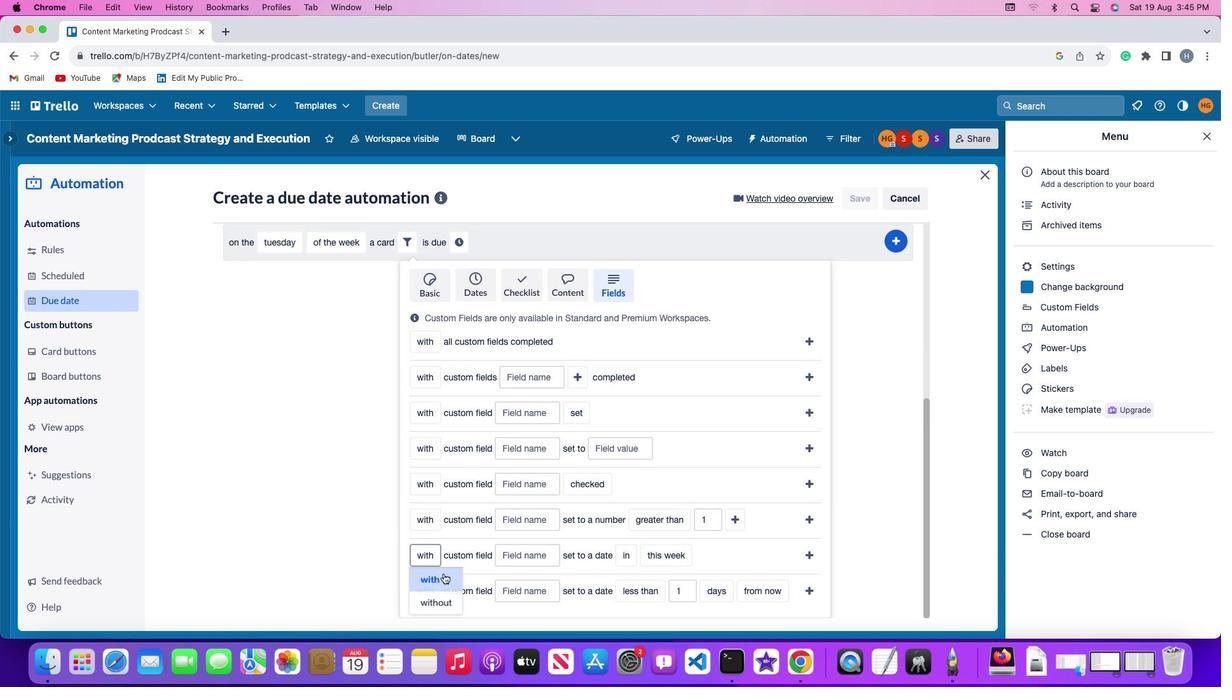 
Action: Mouse moved to (530, 556)
Screenshot: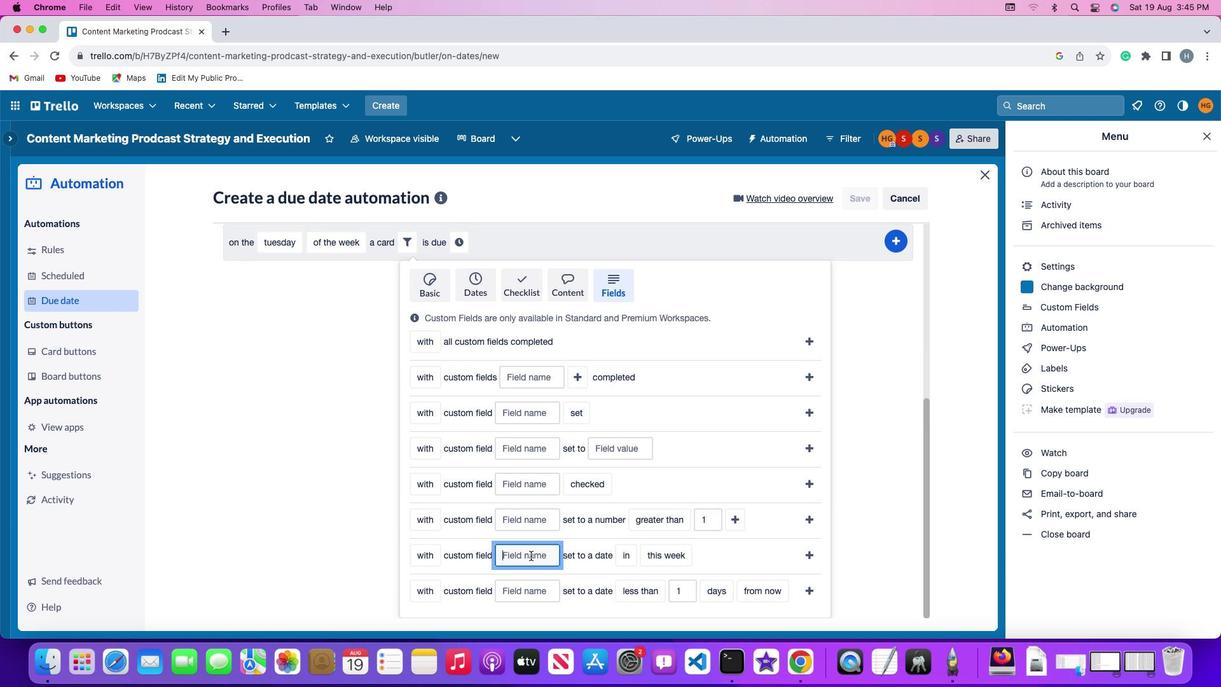 
Action: Mouse pressed left at (530, 556)
Screenshot: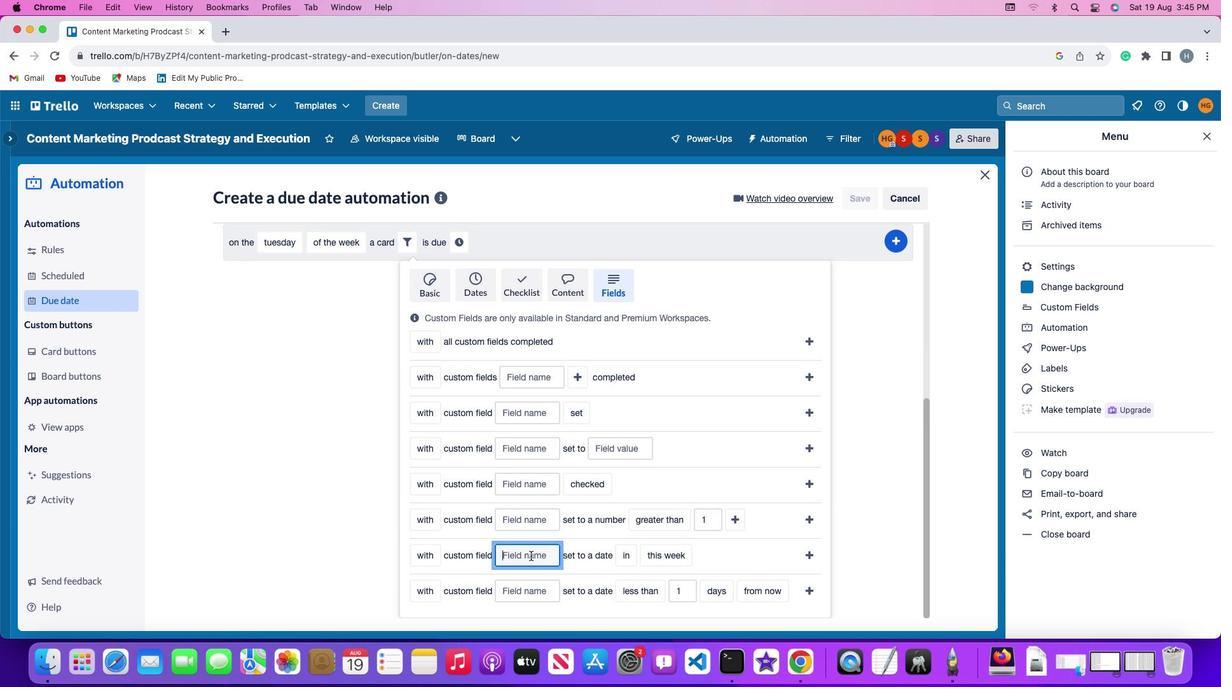 
Action: Mouse moved to (531, 554)
Screenshot: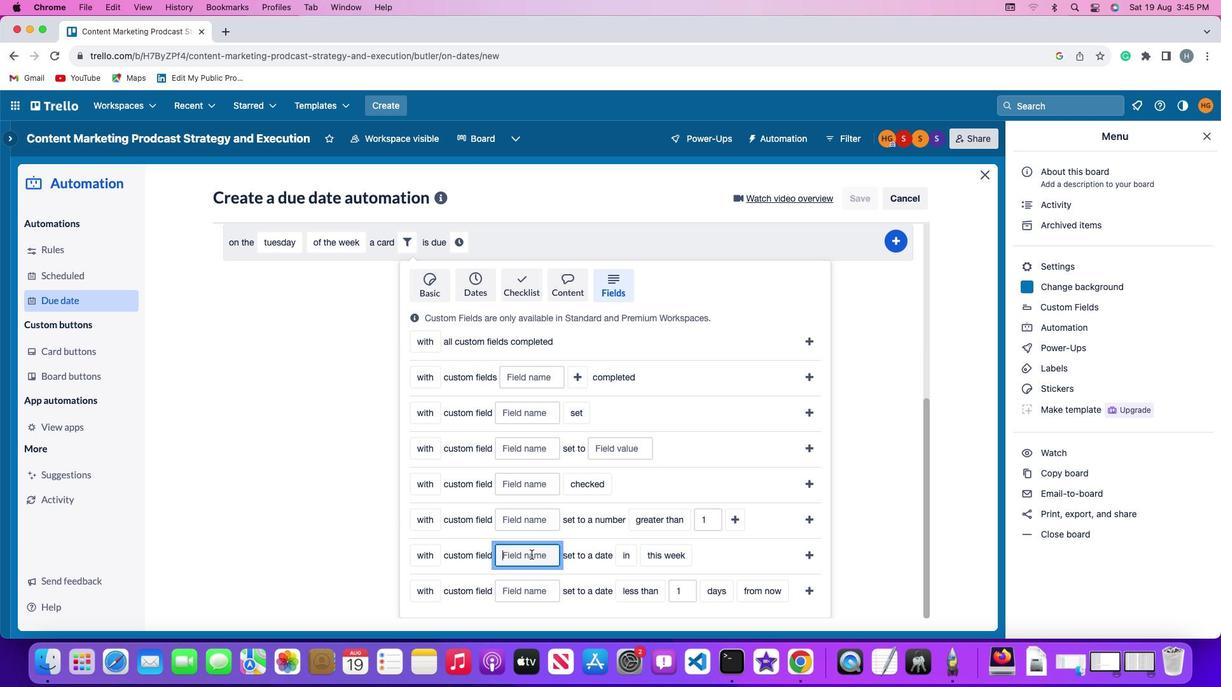 
Action: Key pressed Key.shift
Screenshot: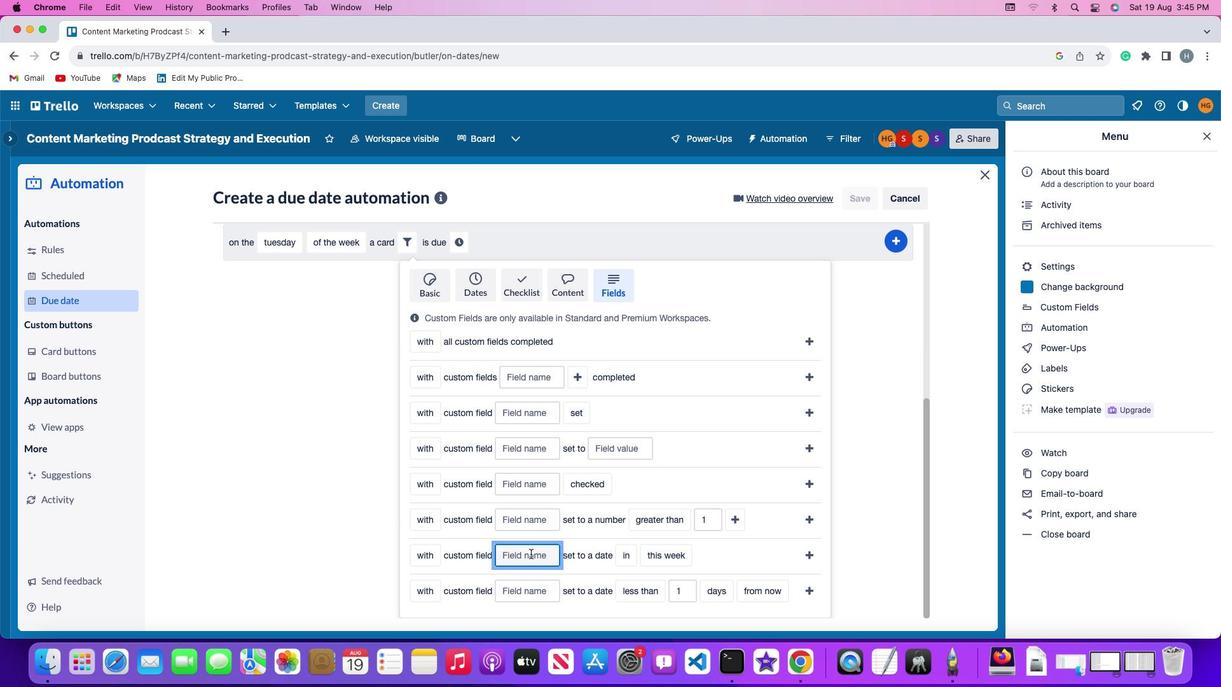 
Action: Mouse moved to (531, 553)
Screenshot: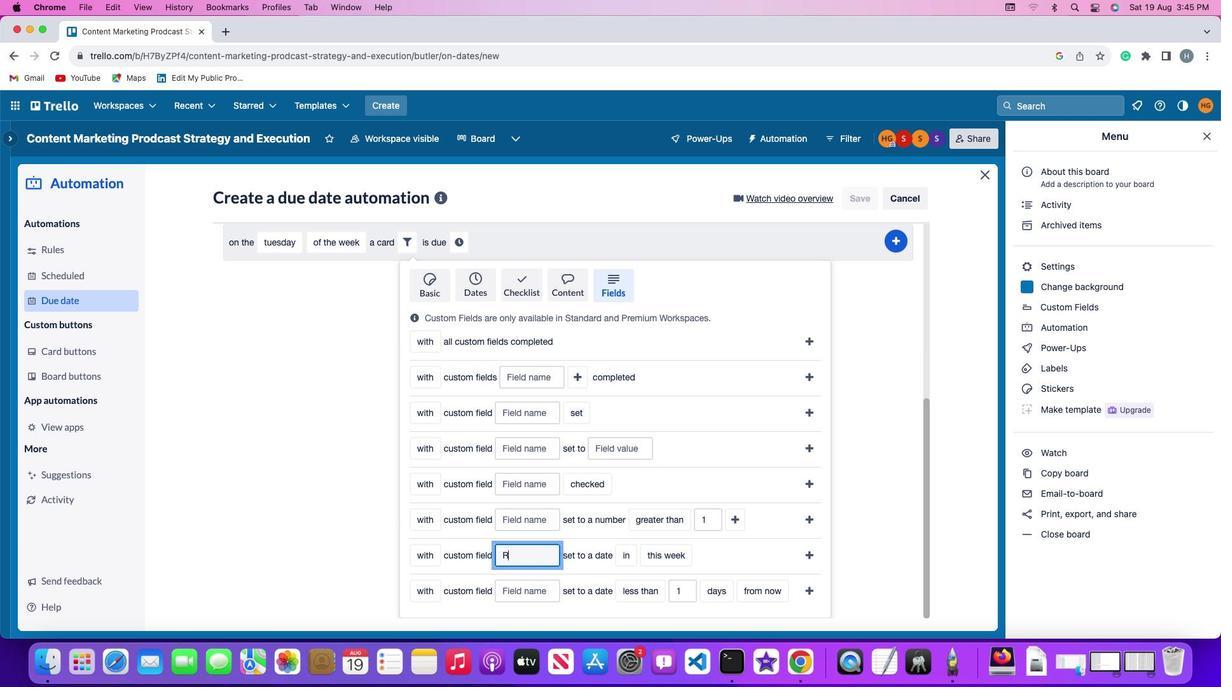 
Action: Key pressed 'R'
Screenshot: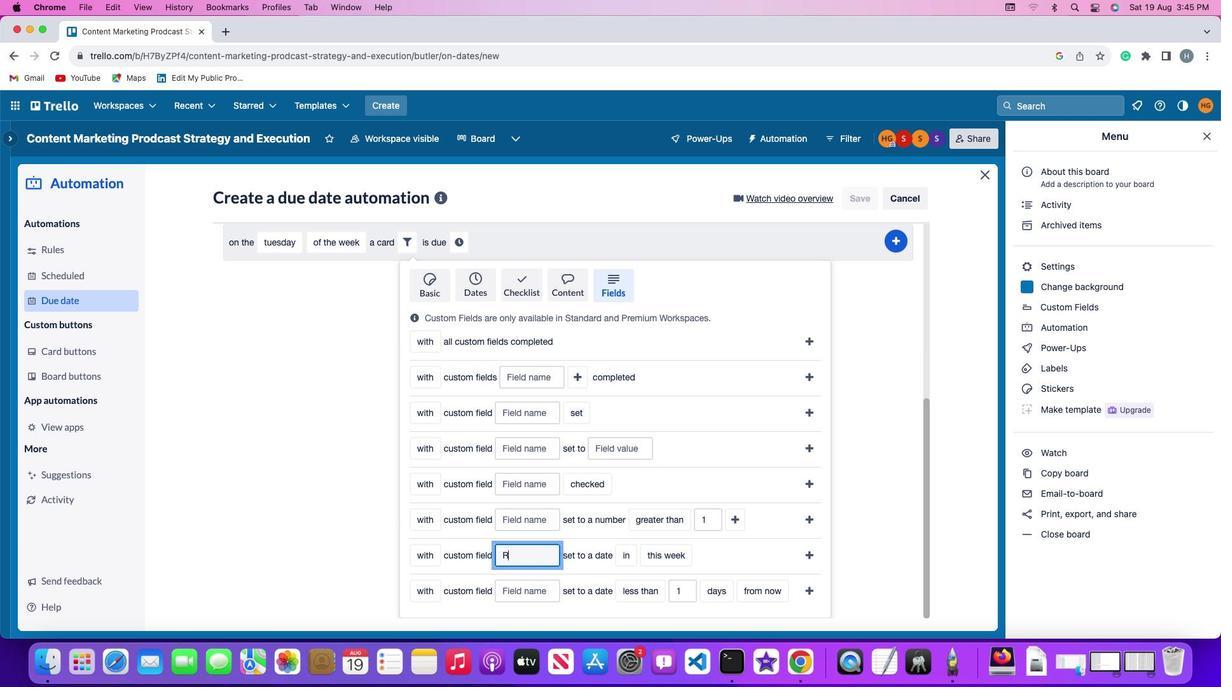 
Action: Mouse moved to (531, 552)
Screenshot: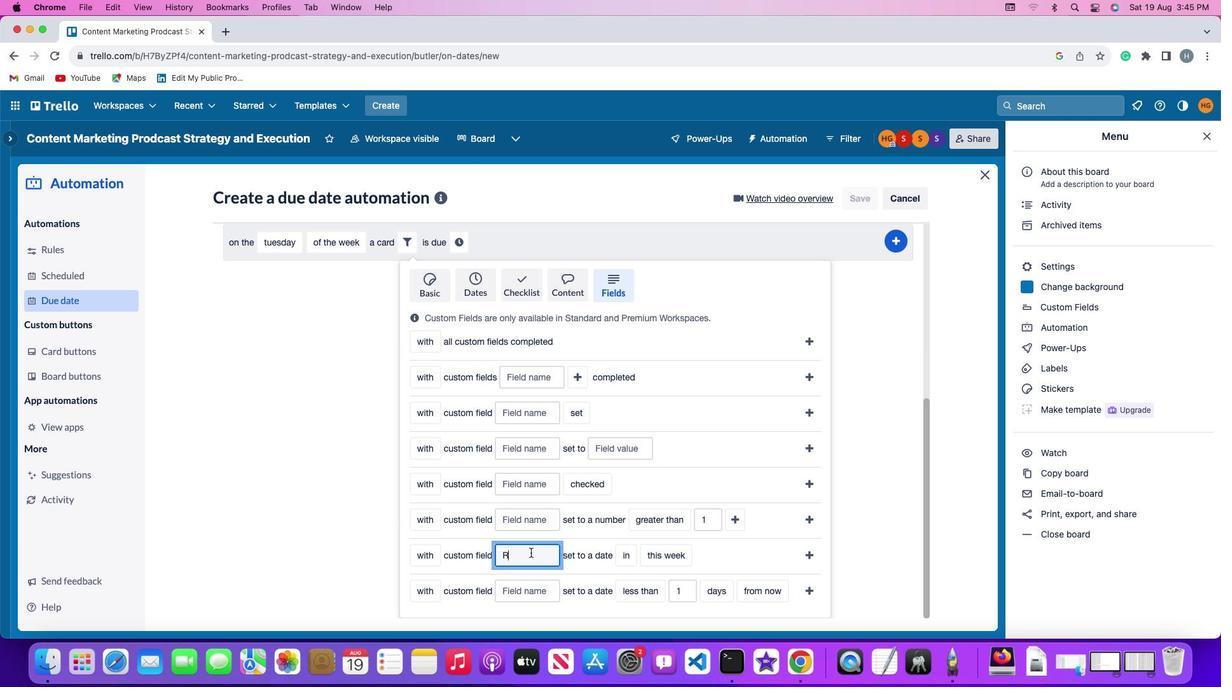 
Action: Key pressed 'e'
Screenshot: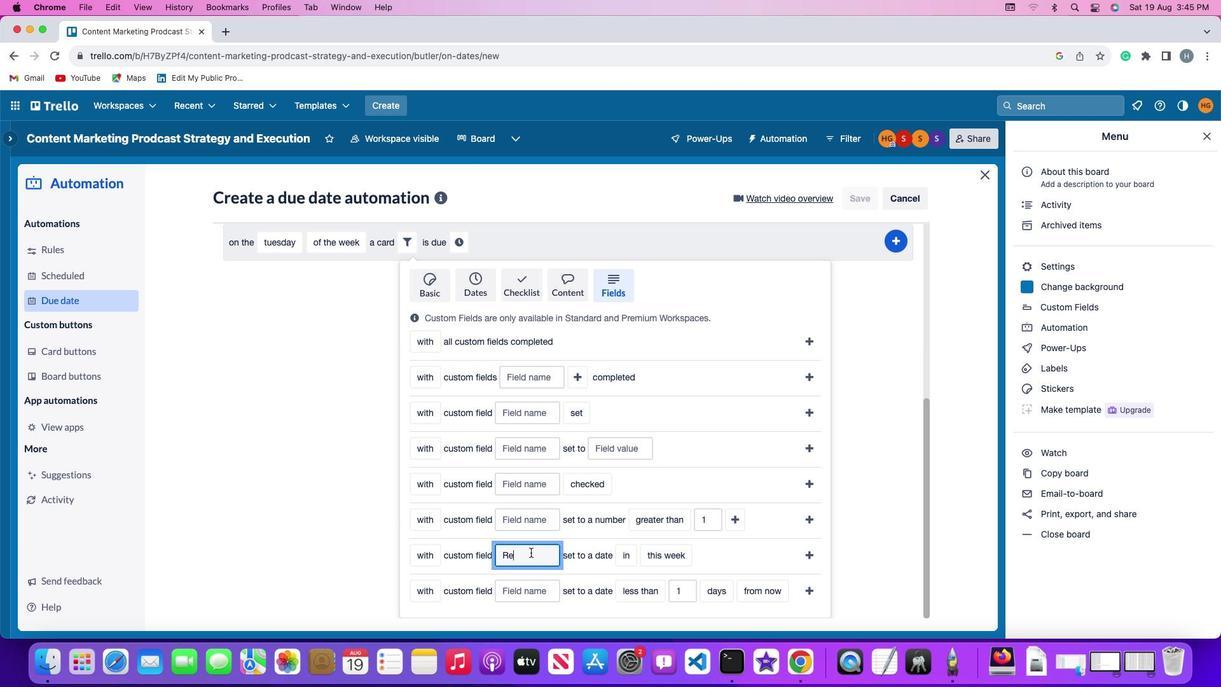 
Action: Mouse moved to (531, 552)
Screenshot: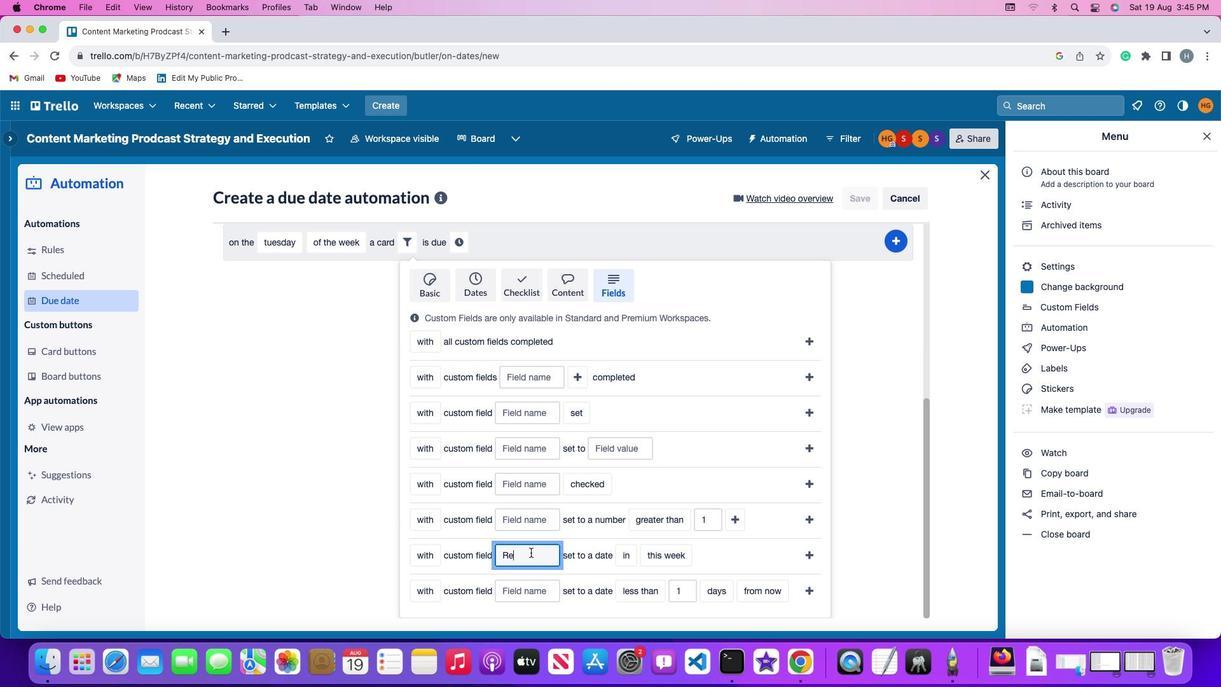 
Action: Key pressed 's'
Screenshot: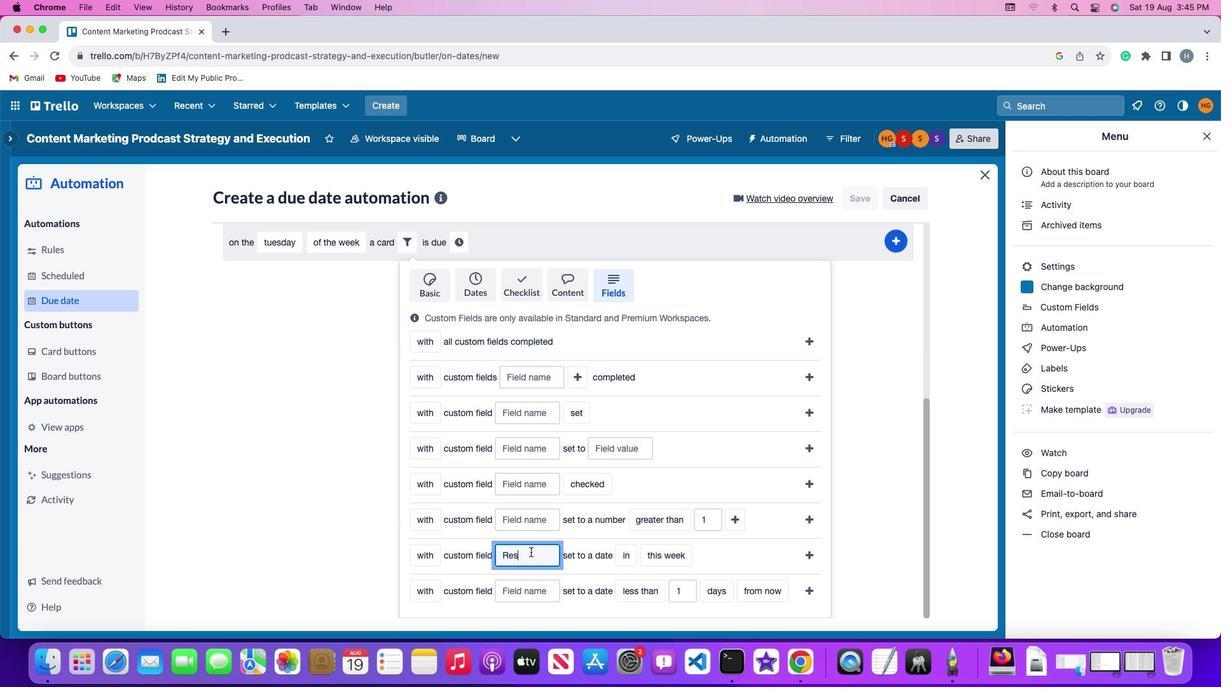 
Action: Mouse moved to (531, 552)
Screenshot: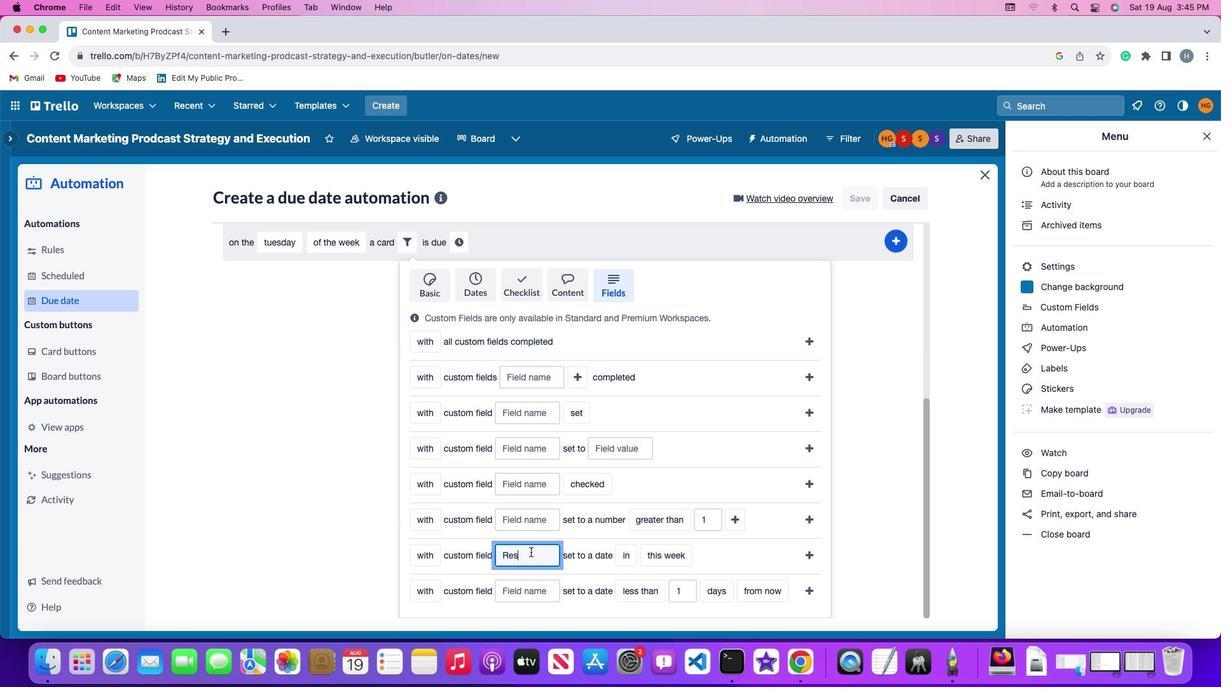 
Action: Key pressed 'u''m''e'
Screenshot: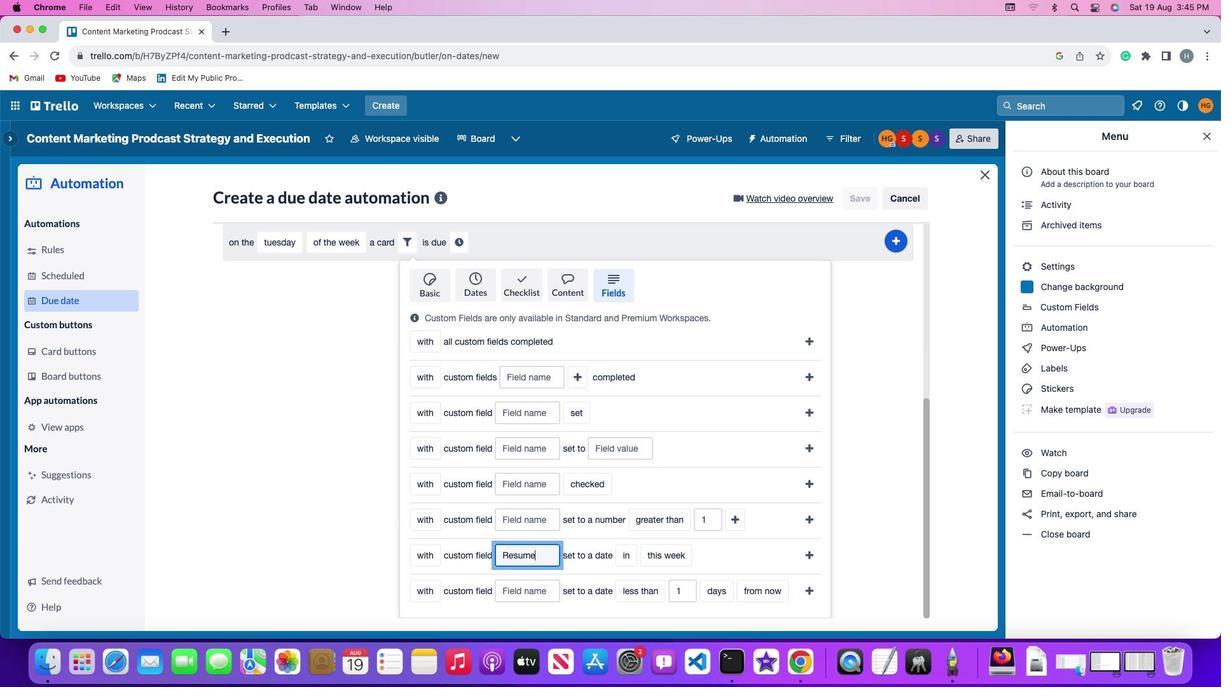 
Action: Mouse moved to (633, 555)
Screenshot: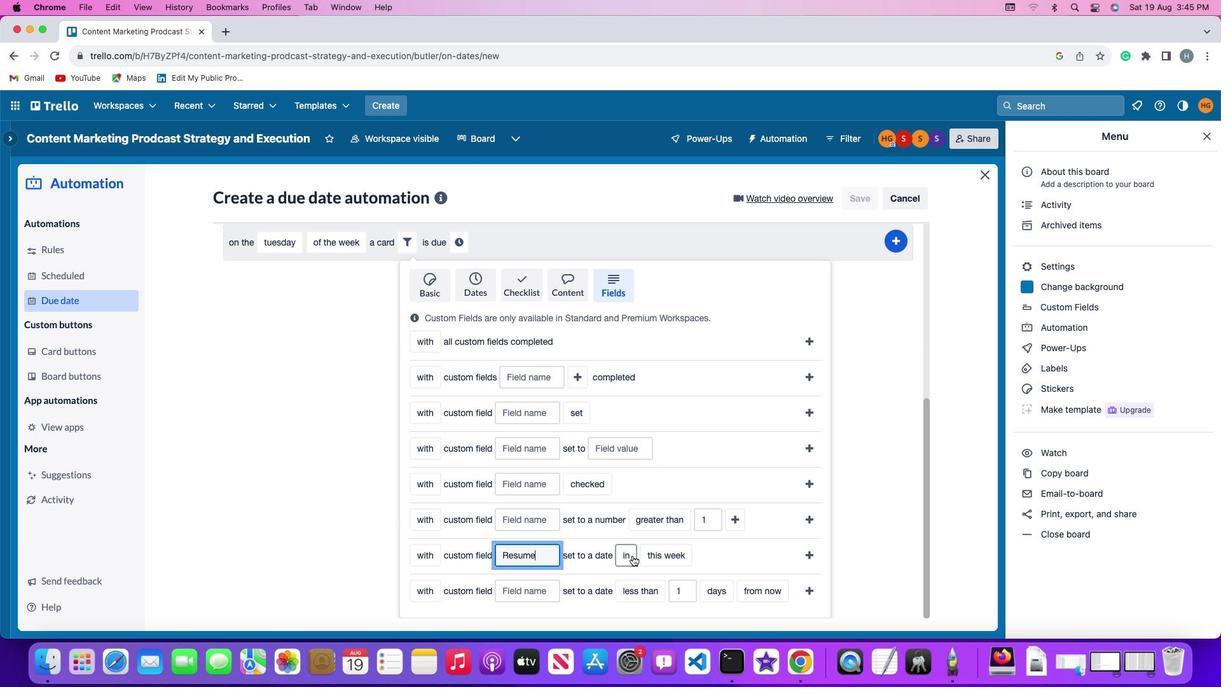 
Action: Mouse pressed left at (633, 555)
Screenshot: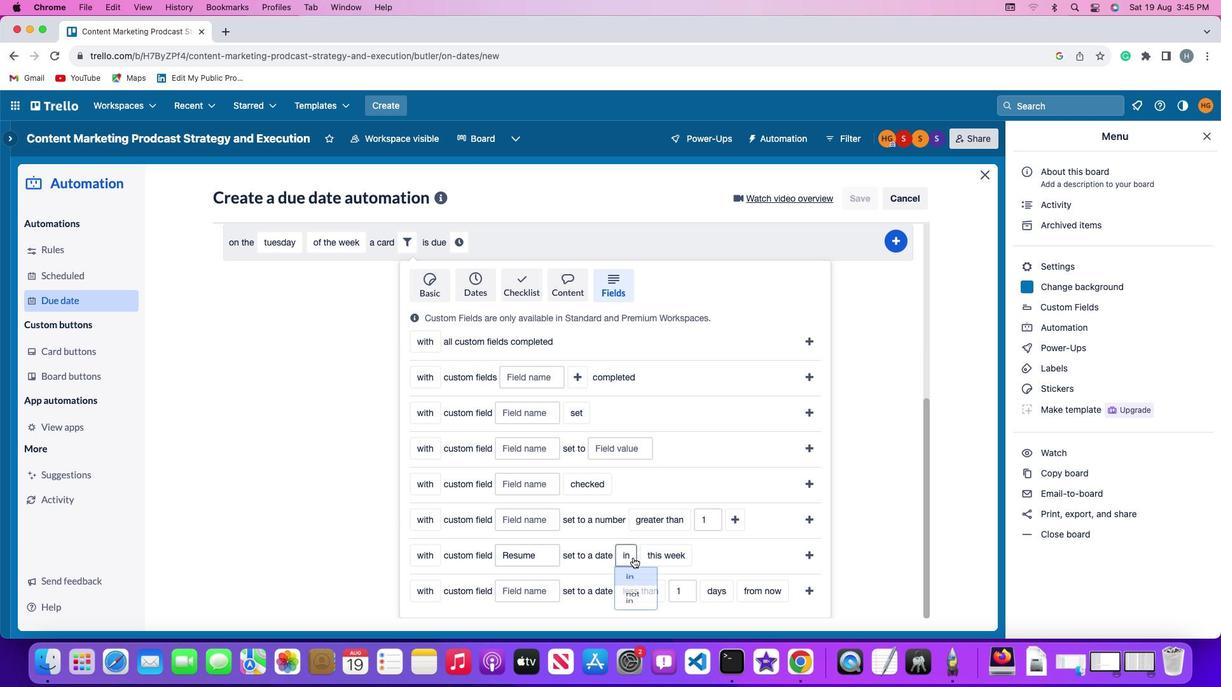 
Action: Mouse moved to (631, 603)
Screenshot: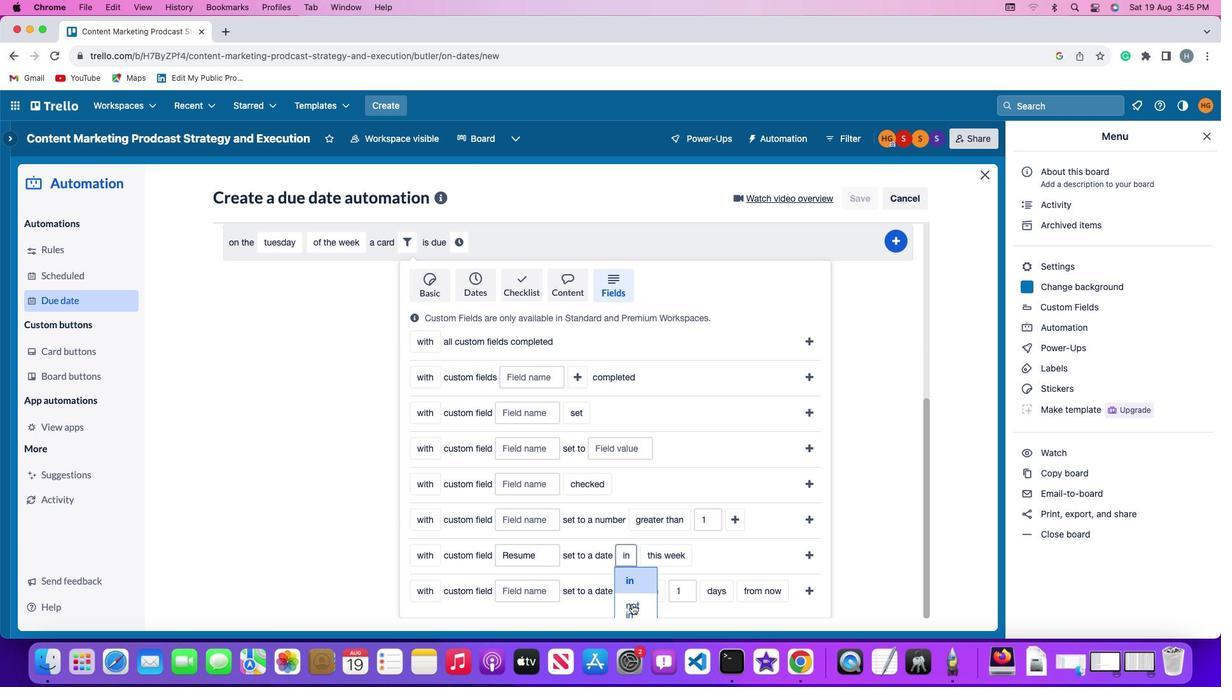 
Action: Mouse pressed left at (631, 603)
Screenshot: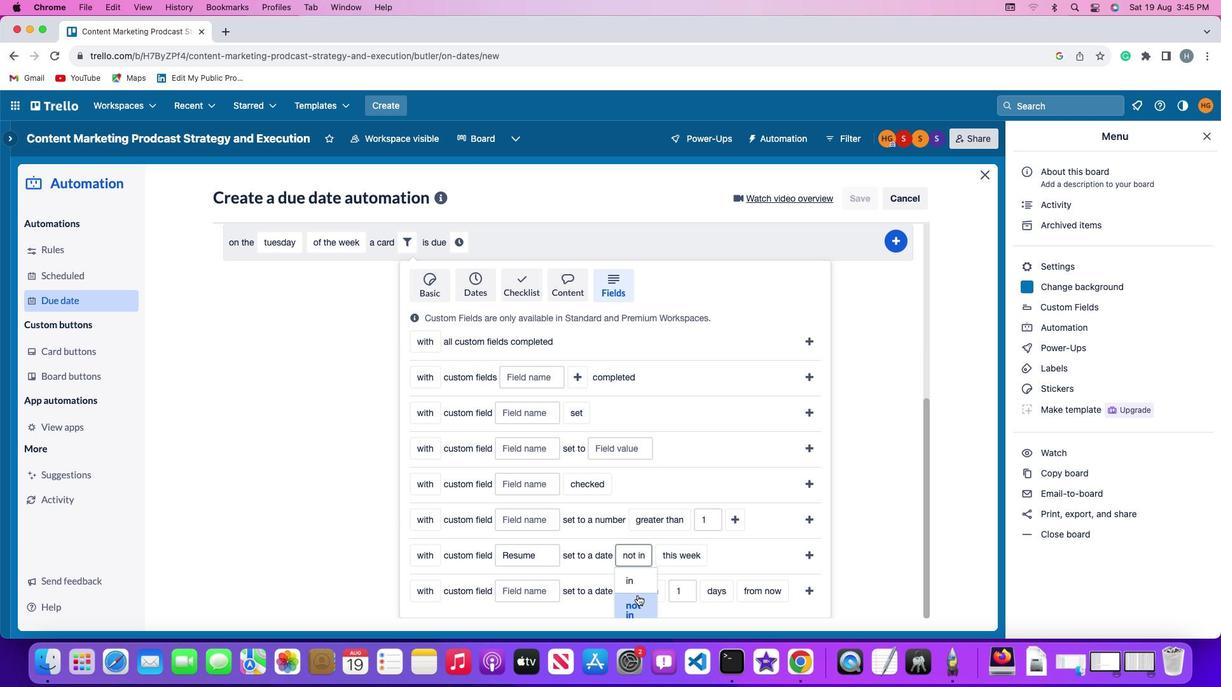 
Action: Mouse moved to (664, 553)
Screenshot: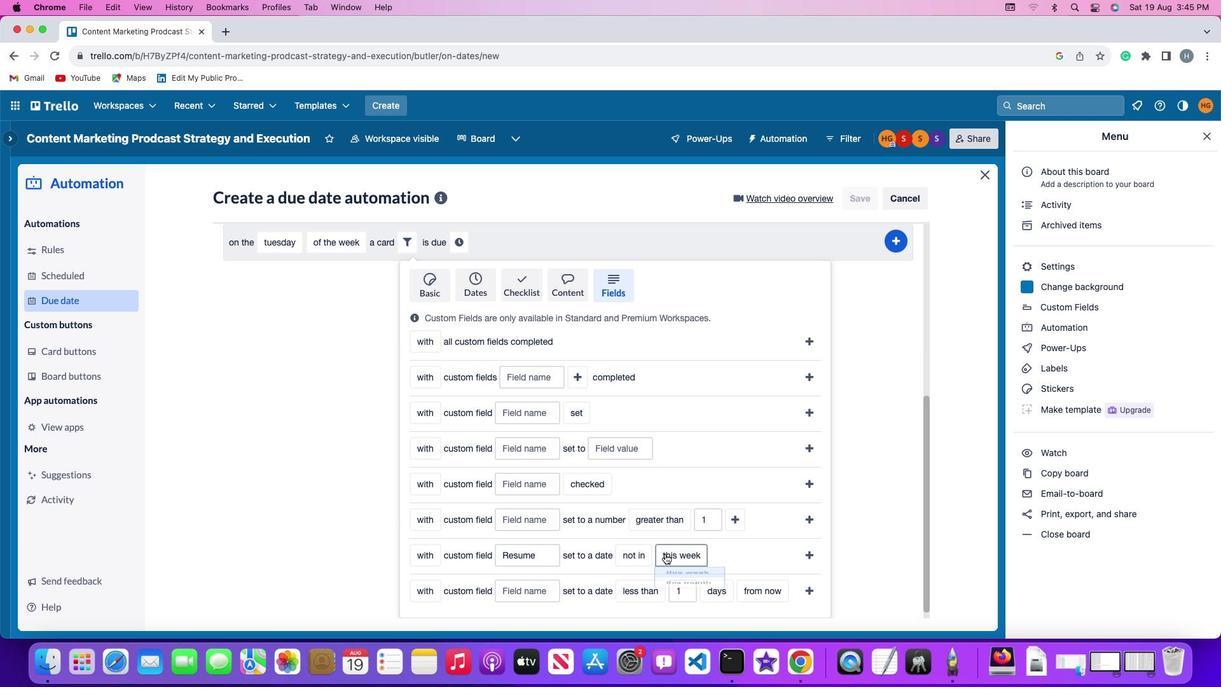 
Action: Mouse pressed left at (664, 553)
Screenshot: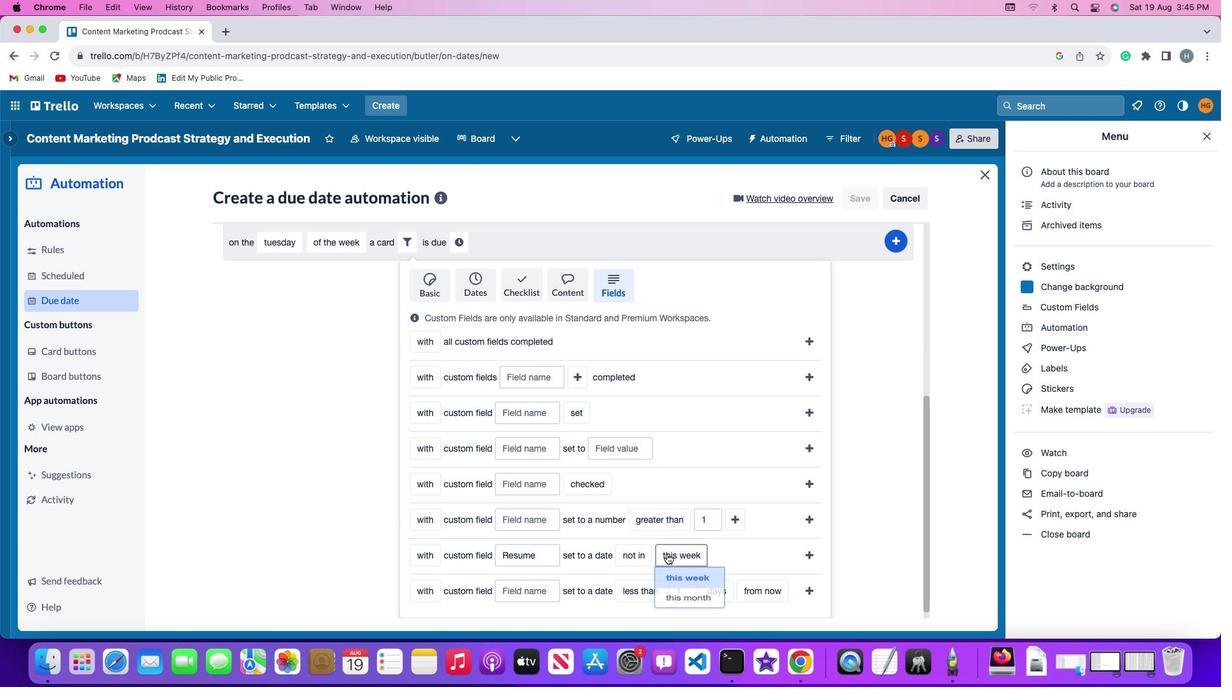
Action: Mouse moved to (680, 576)
Screenshot: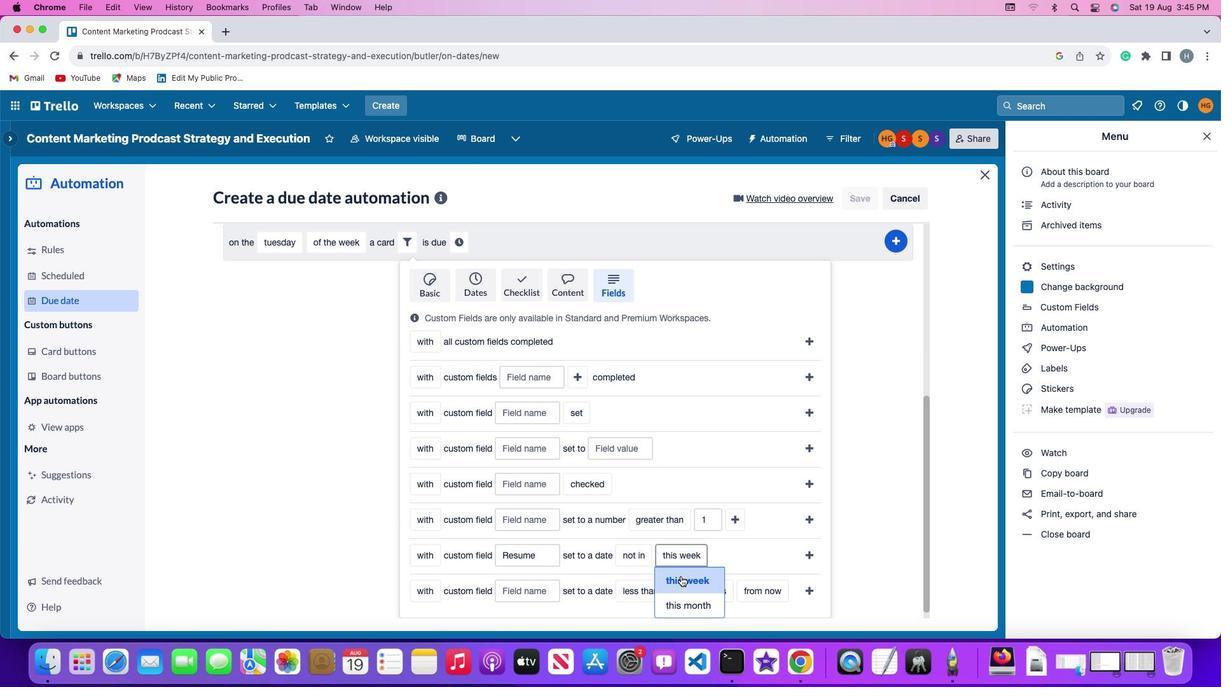 
Action: Mouse pressed left at (680, 576)
Screenshot: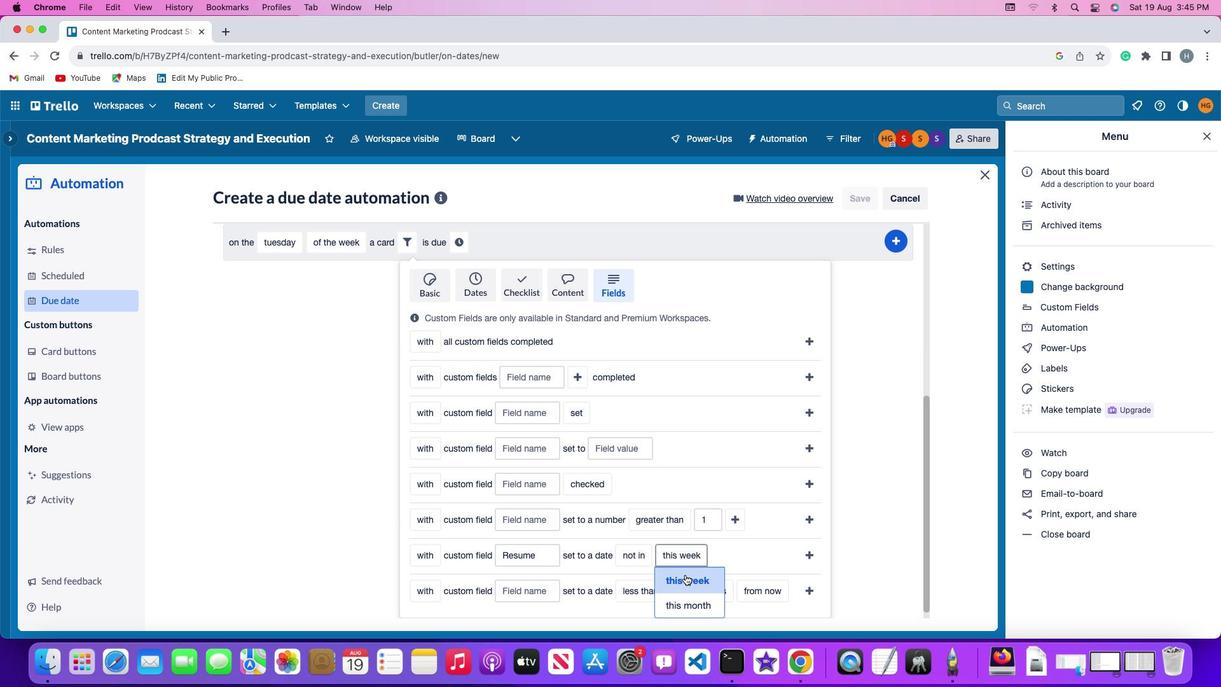 
Action: Mouse moved to (813, 552)
Screenshot: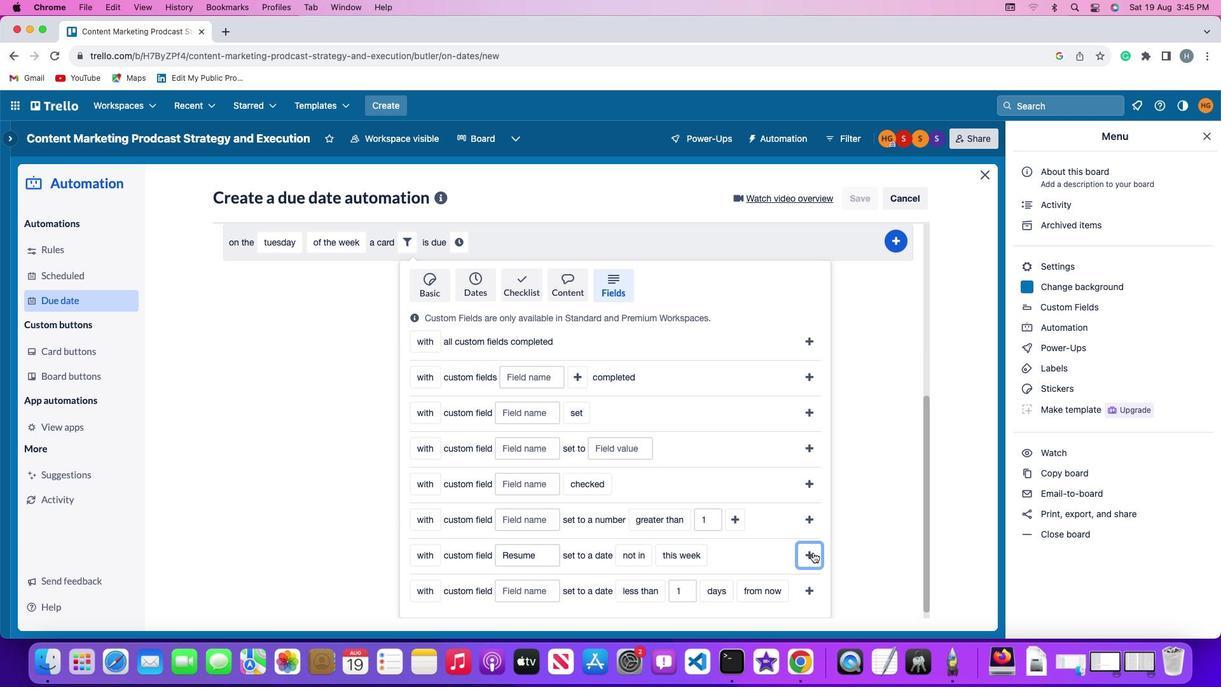 
Action: Mouse pressed left at (813, 552)
Screenshot: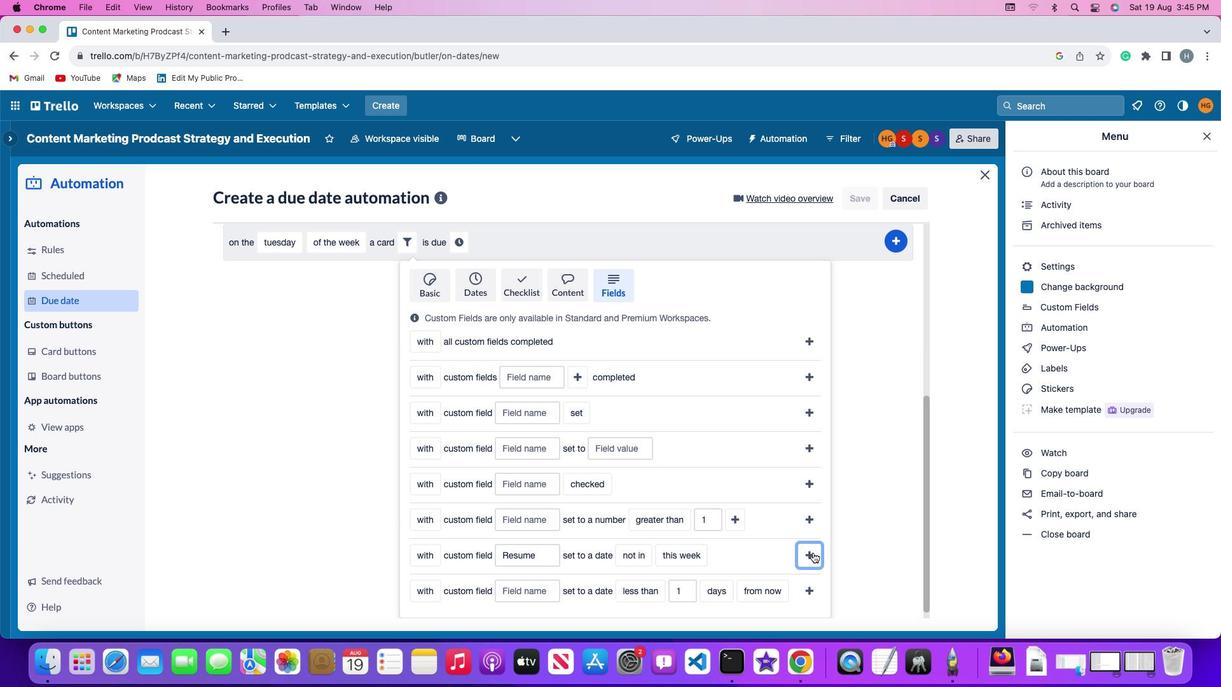 
Action: Mouse moved to (722, 561)
Screenshot: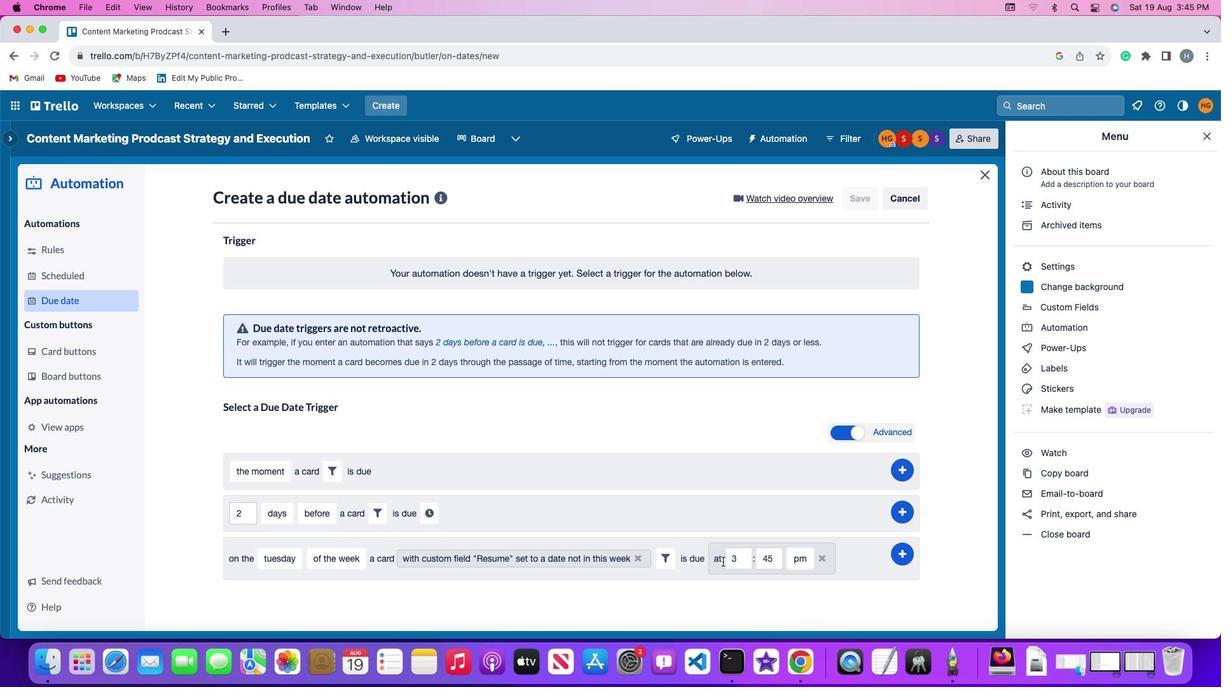 
Action: Mouse pressed left at (722, 561)
Screenshot: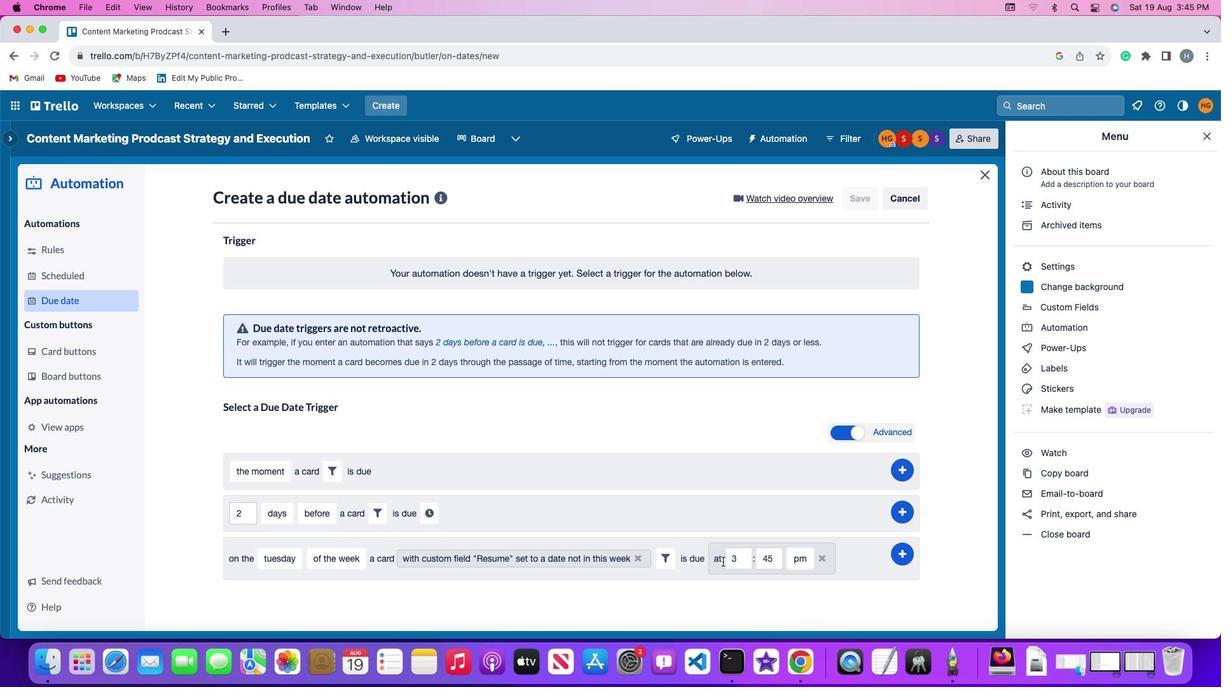 
Action: Mouse moved to (745, 564)
Screenshot: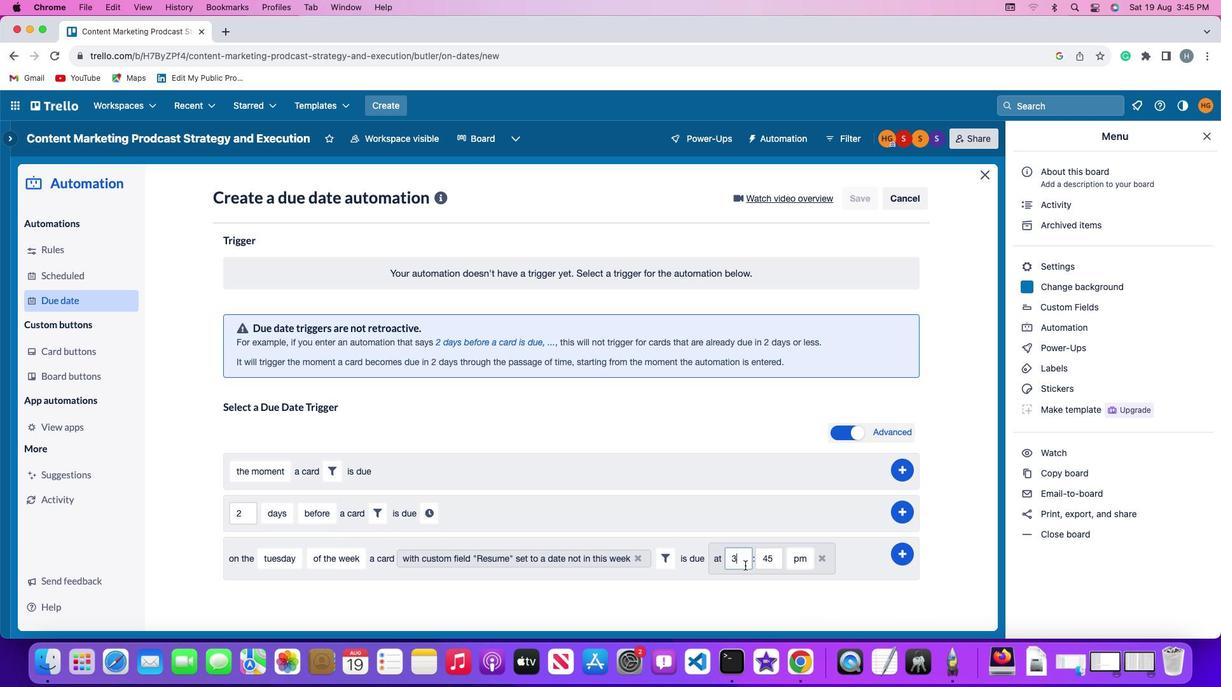 
Action: Mouse pressed left at (745, 564)
Screenshot: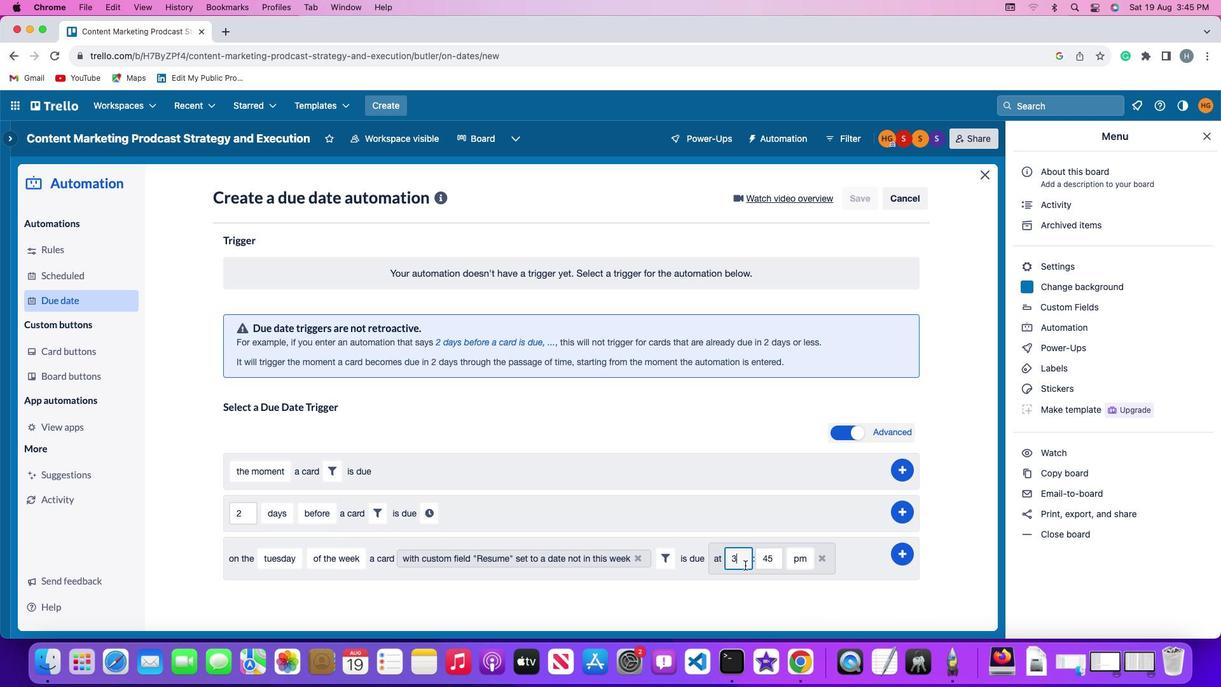 
Action: Key pressed Key.backspace'1''1''1'
Screenshot: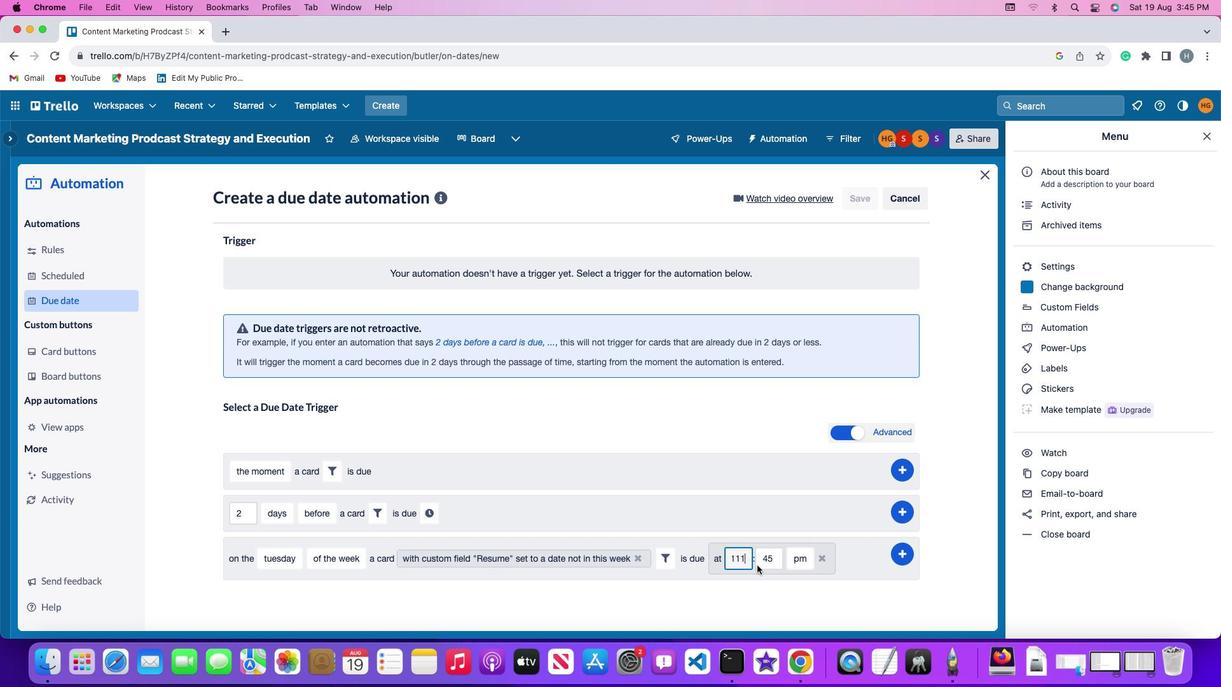 
Action: Mouse moved to (766, 564)
Screenshot: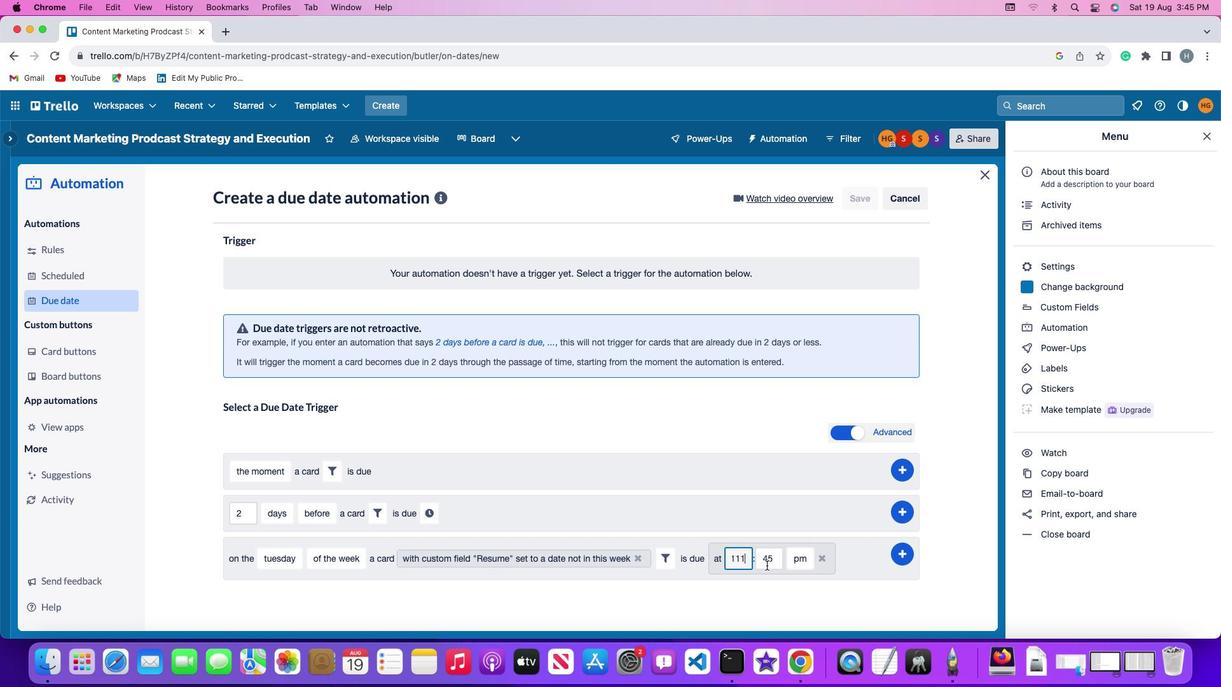 
Action: Key pressed Key.backspace
Screenshot: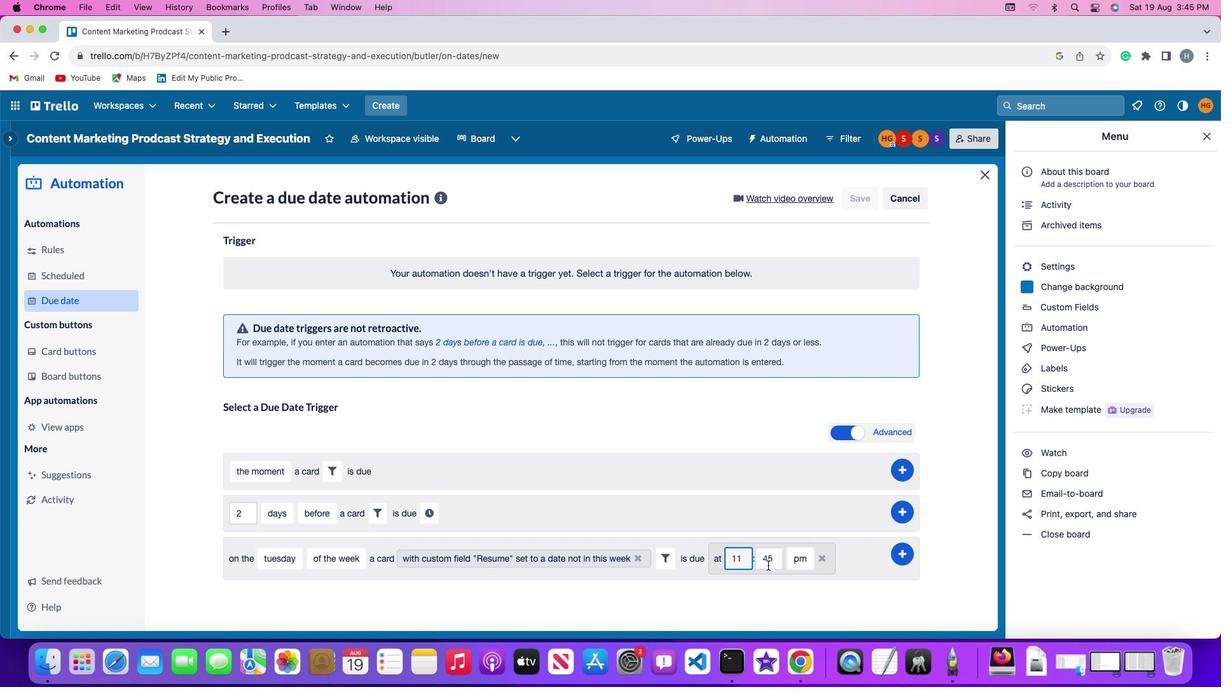 
Action: Mouse moved to (776, 564)
Screenshot: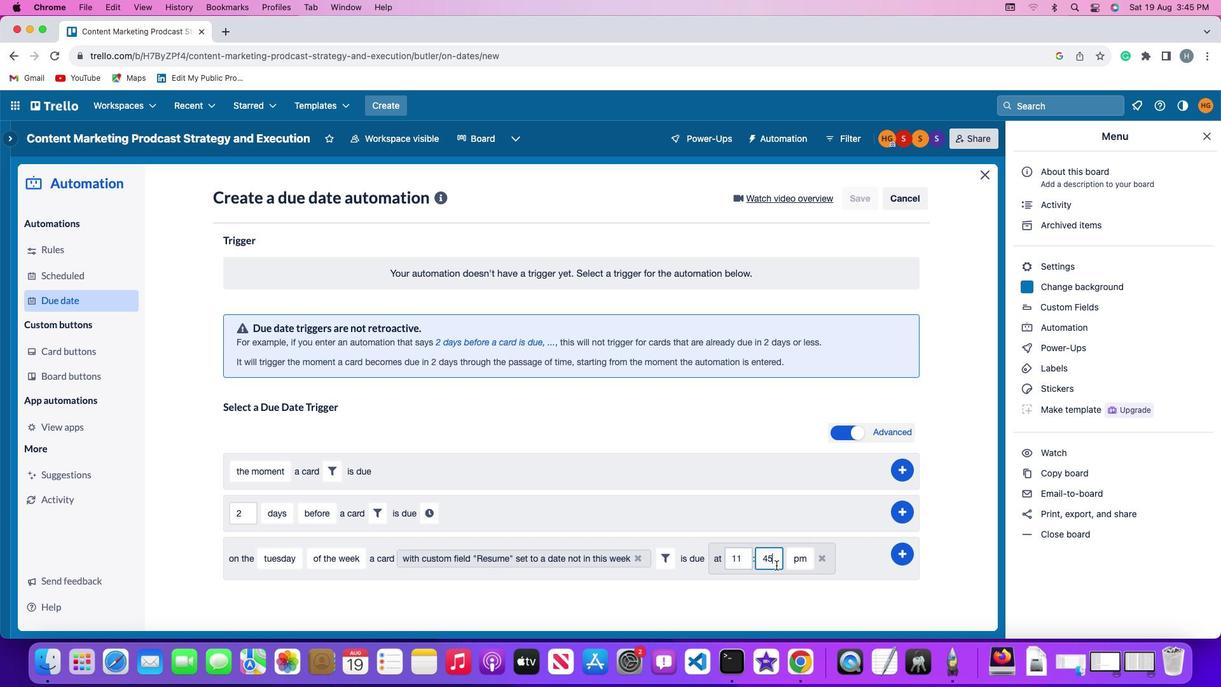 
Action: Mouse pressed left at (776, 564)
Screenshot: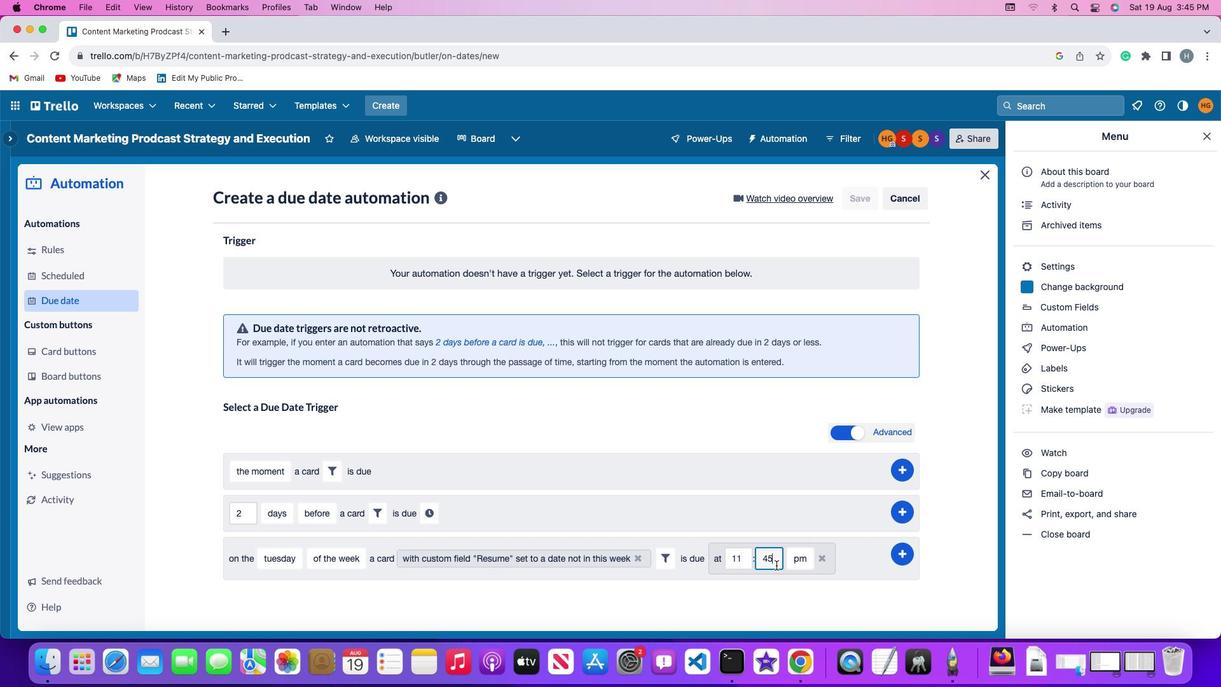 
Action: Key pressed Key.backspaceKey.backspace'0''0'
Screenshot: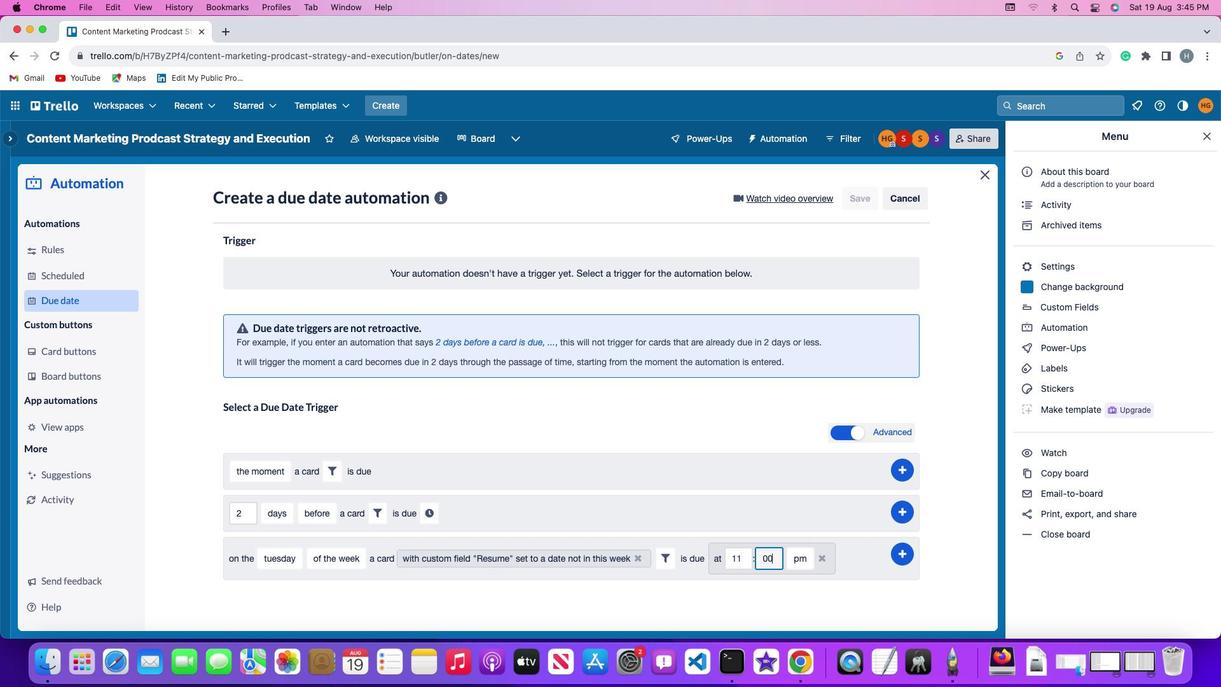 
Action: Mouse moved to (796, 564)
Screenshot: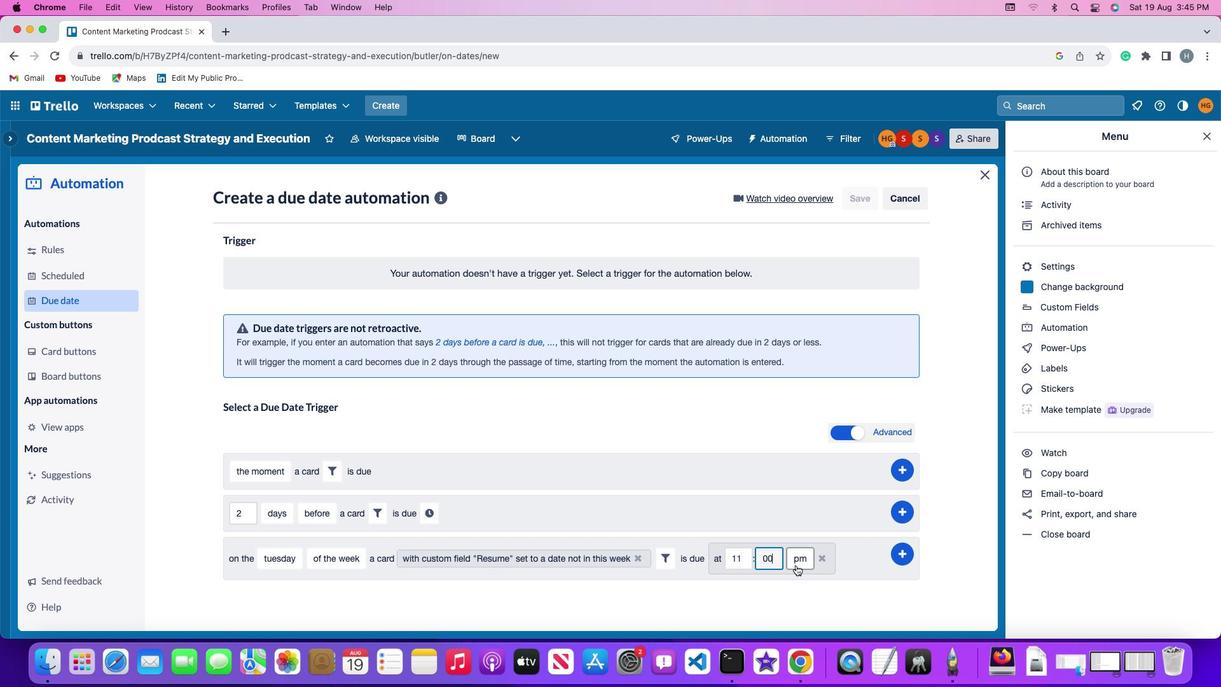 
Action: Mouse pressed left at (796, 564)
Screenshot: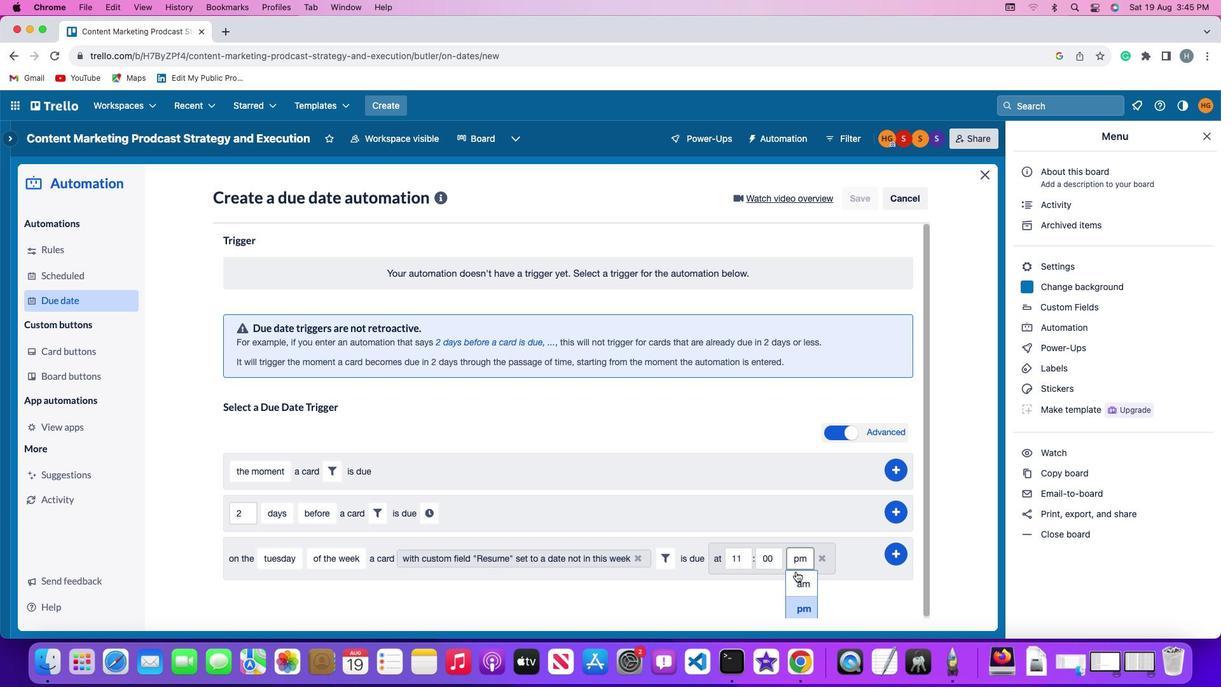 
Action: Mouse moved to (802, 591)
Screenshot: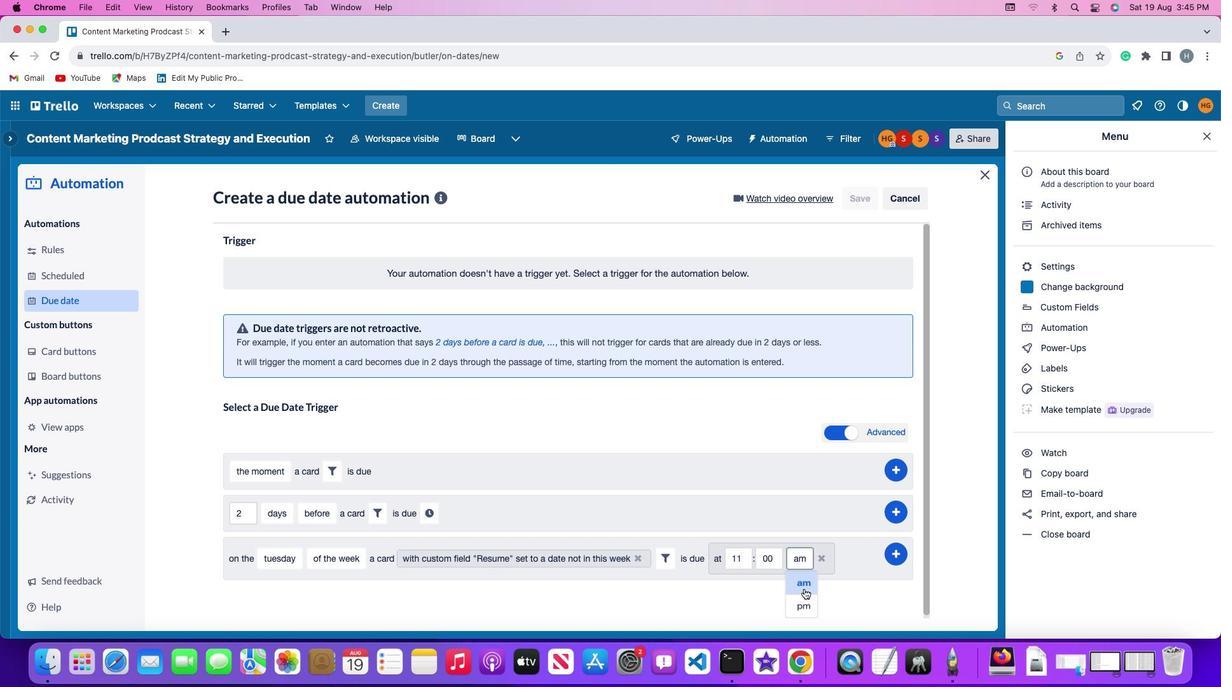 
Action: Mouse pressed left at (802, 591)
Screenshot: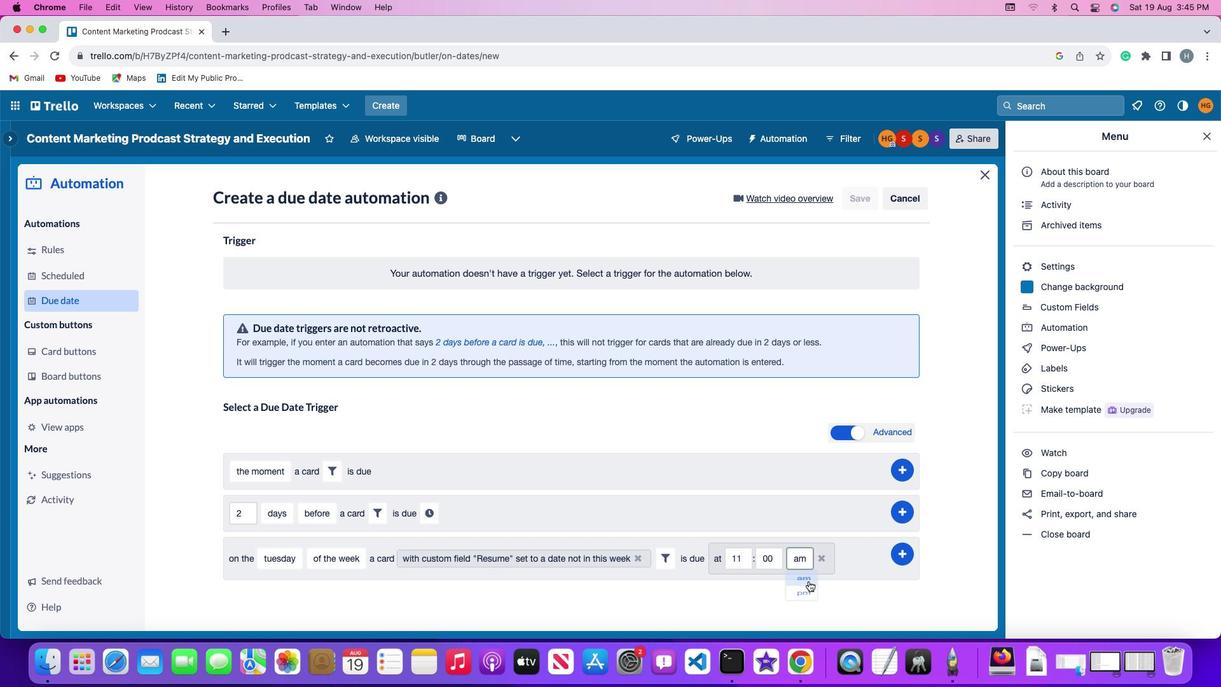 
Action: Mouse moved to (904, 554)
Screenshot: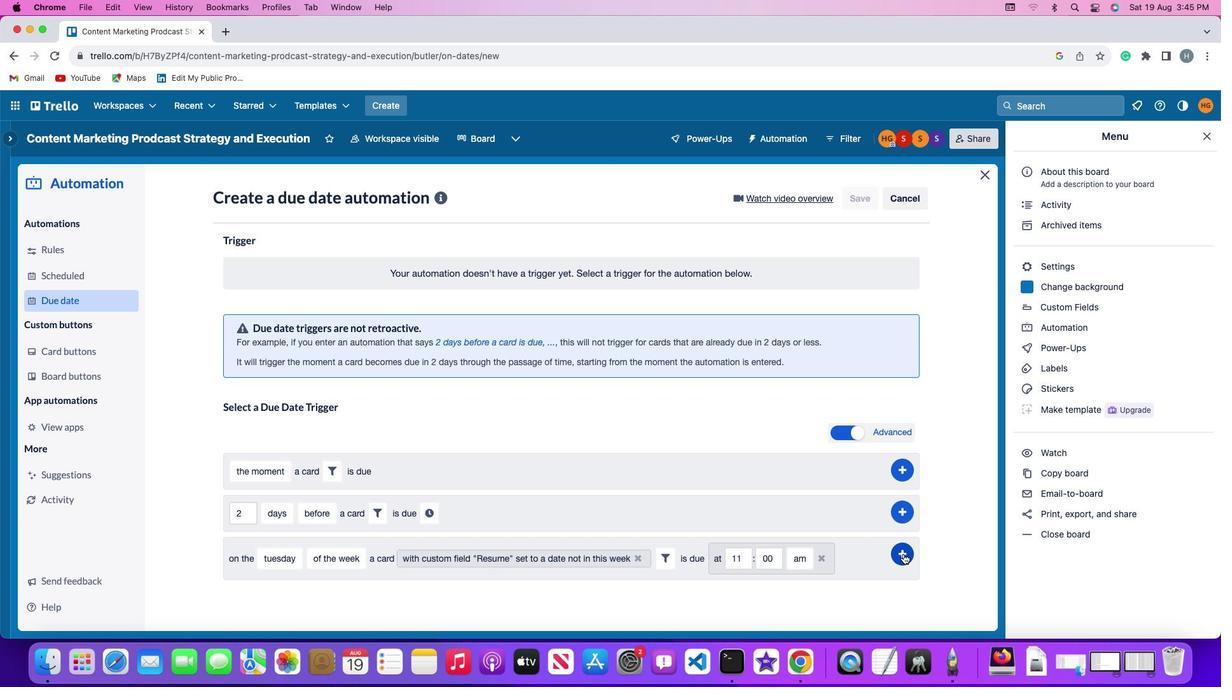
Action: Mouse pressed left at (904, 554)
Screenshot: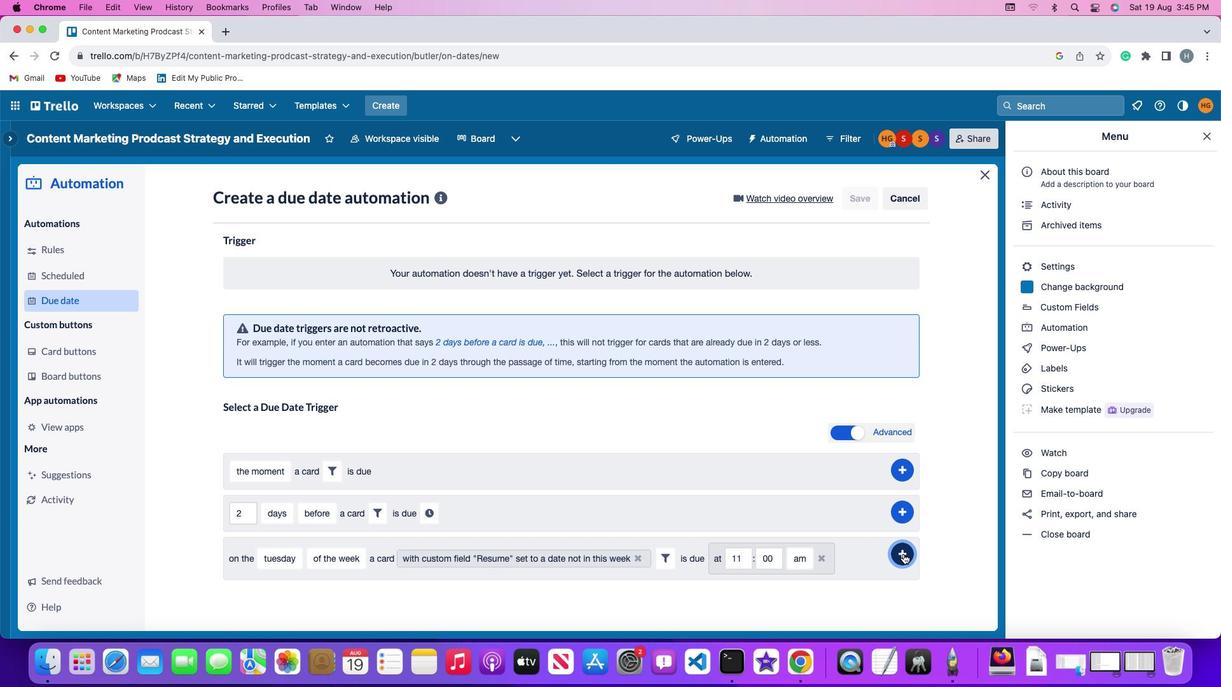 
Action: Mouse moved to (965, 467)
Screenshot: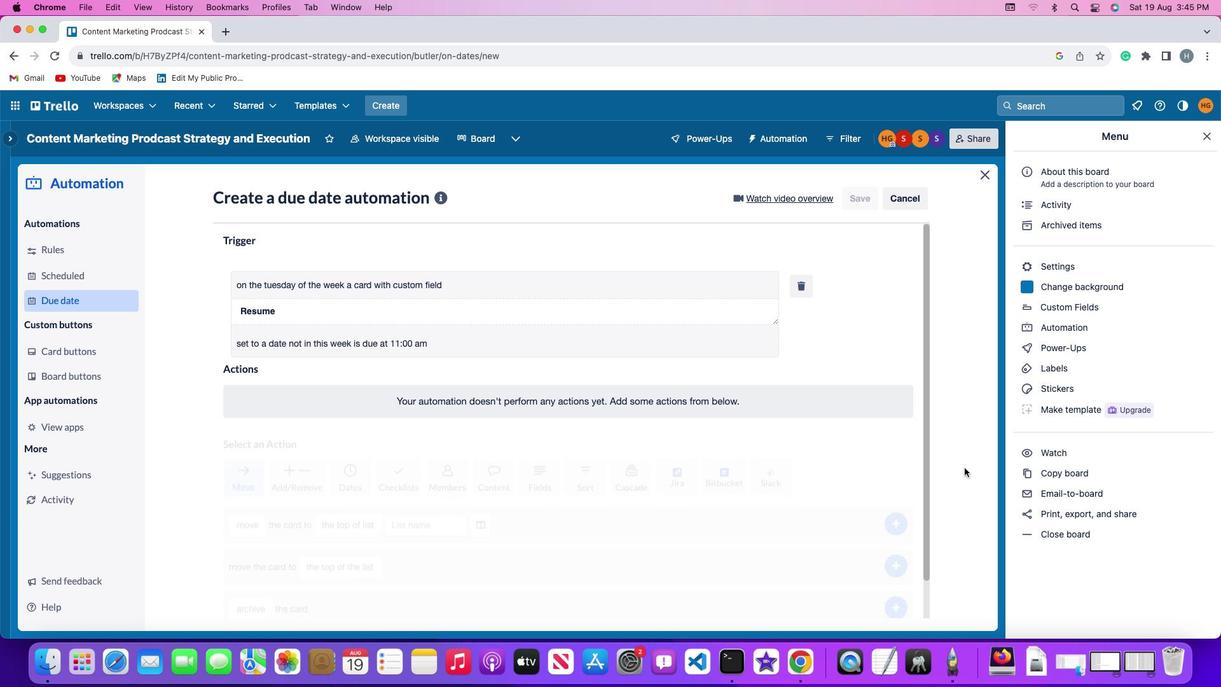 
